 Task: Find connections with filter location Haselbachtal with filter topic #Homeofficewith filter profile language German with filter current company Dubai Investment Fund (DIF) with filter school Karnataka University, Dharwad with filter industry Computers and Electronics Manufacturing with filter service category Corporate Events with filter keywords title Landscaping Assistant
Action: Mouse pressed left at (521, 69)
Screenshot: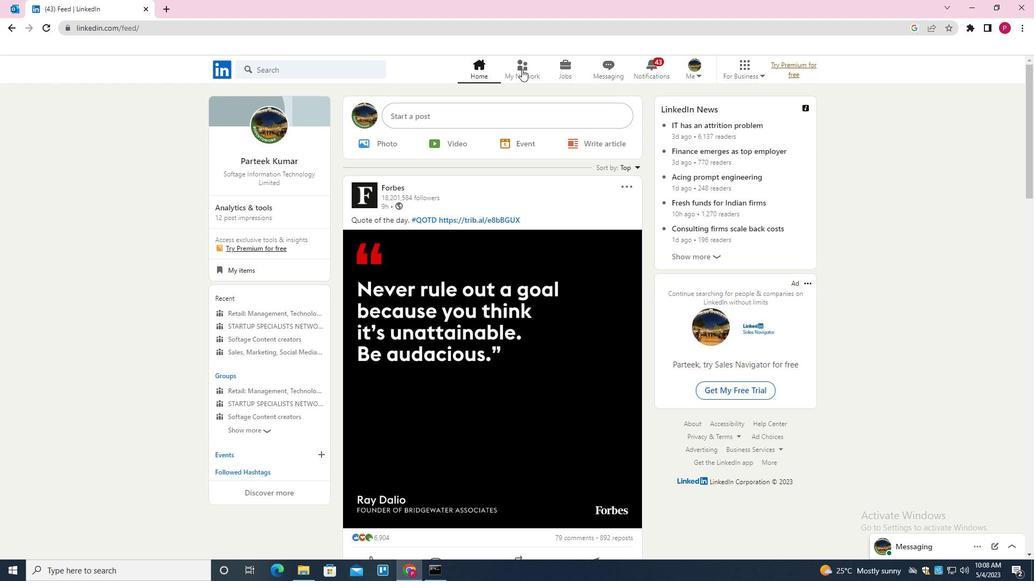 
Action: Mouse moved to (322, 134)
Screenshot: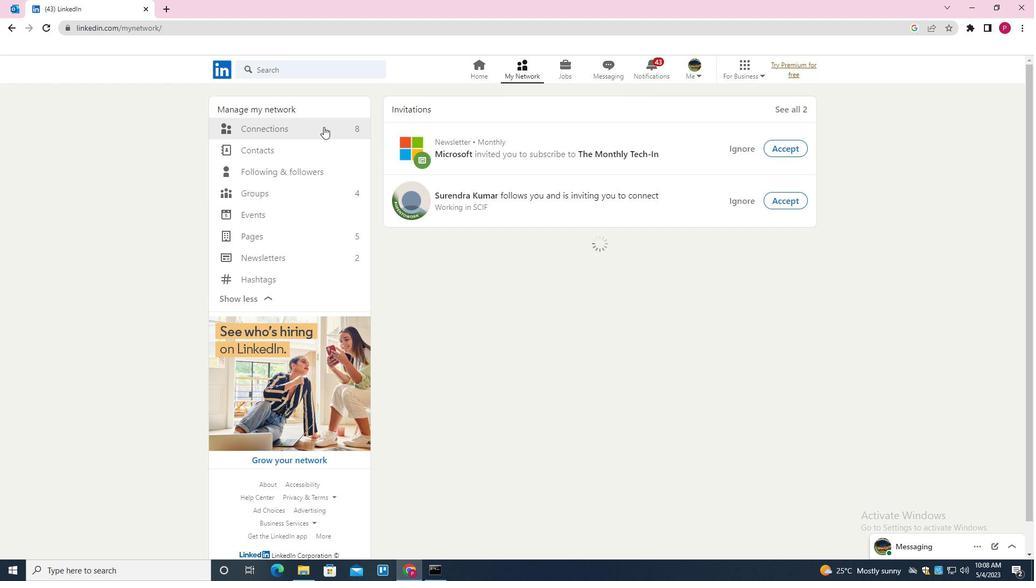 
Action: Mouse pressed left at (322, 134)
Screenshot: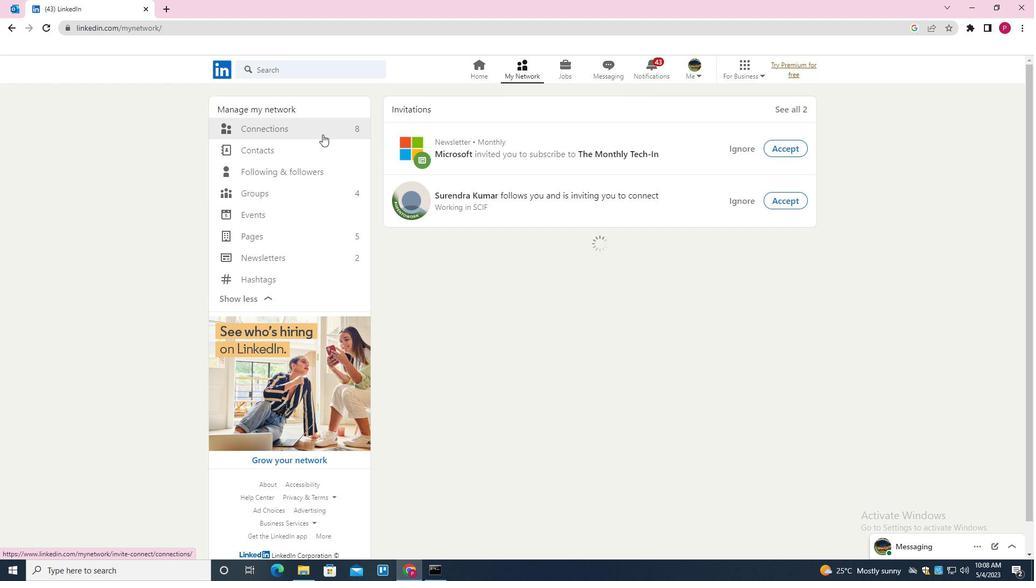 
Action: Mouse moved to (605, 129)
Screenshot: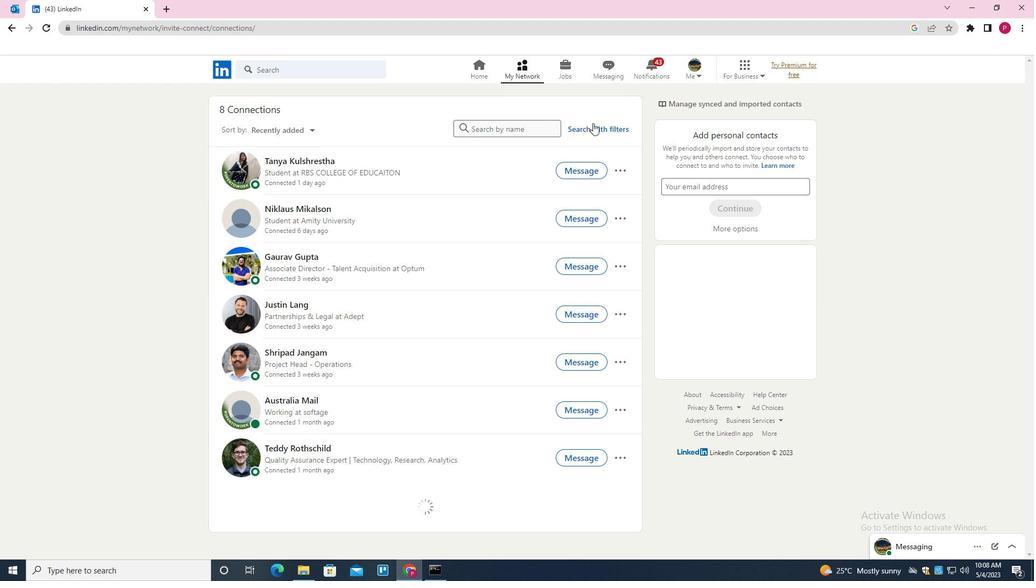 
Action: Mouse pressed left at (605, 129)
Screenshot: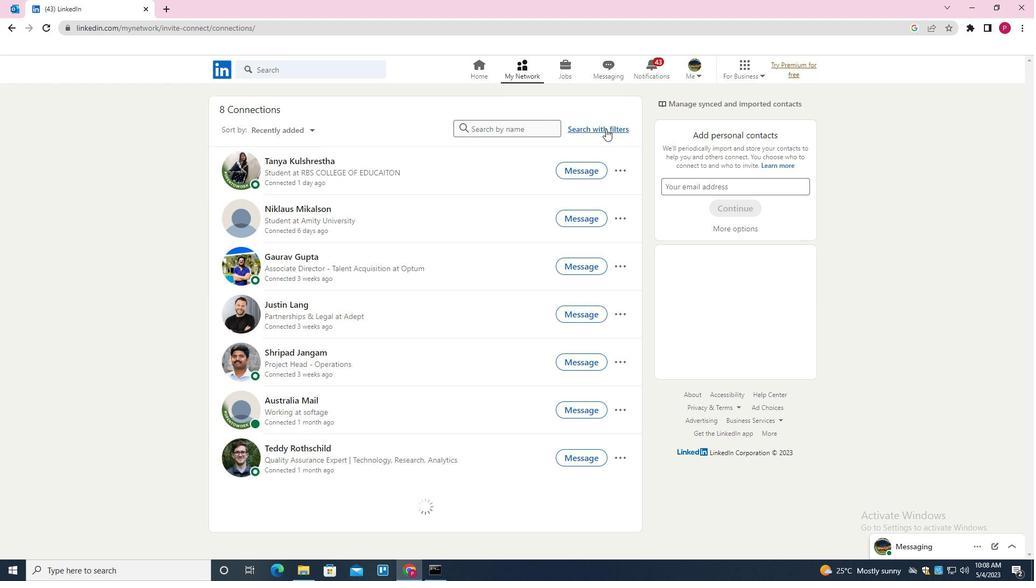 
Action: Mouse moved to (554, 100)
Screenshot: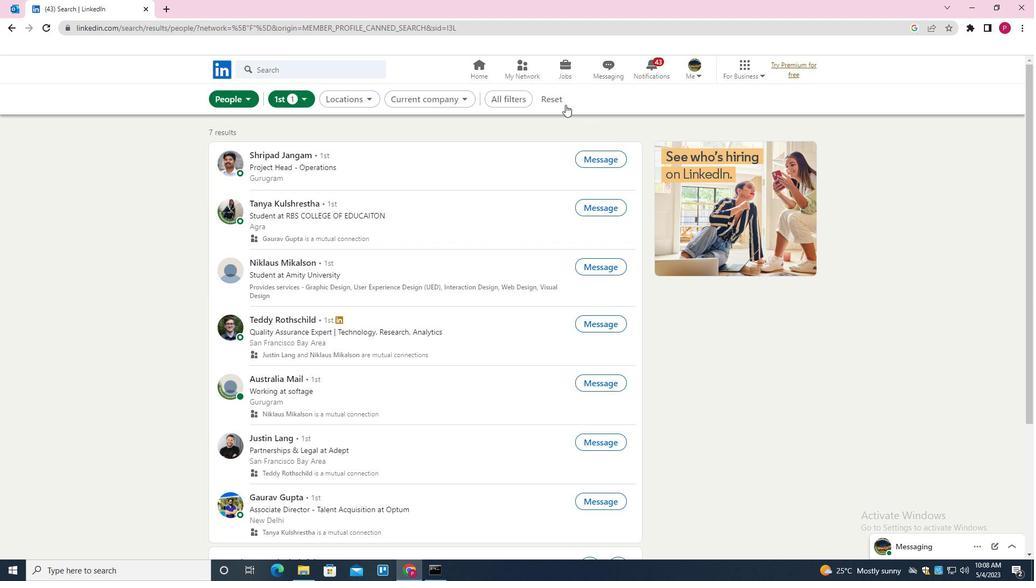 
Action: Mouse pressed left at (554, 100)
Screenshot: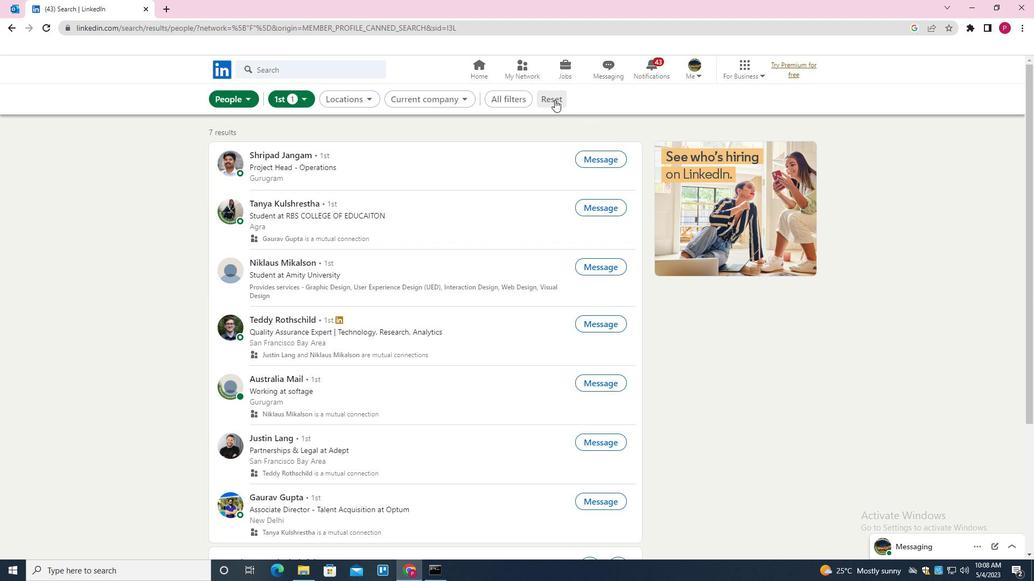 
Action: Mouse moved to (535, 95)
Screenshot: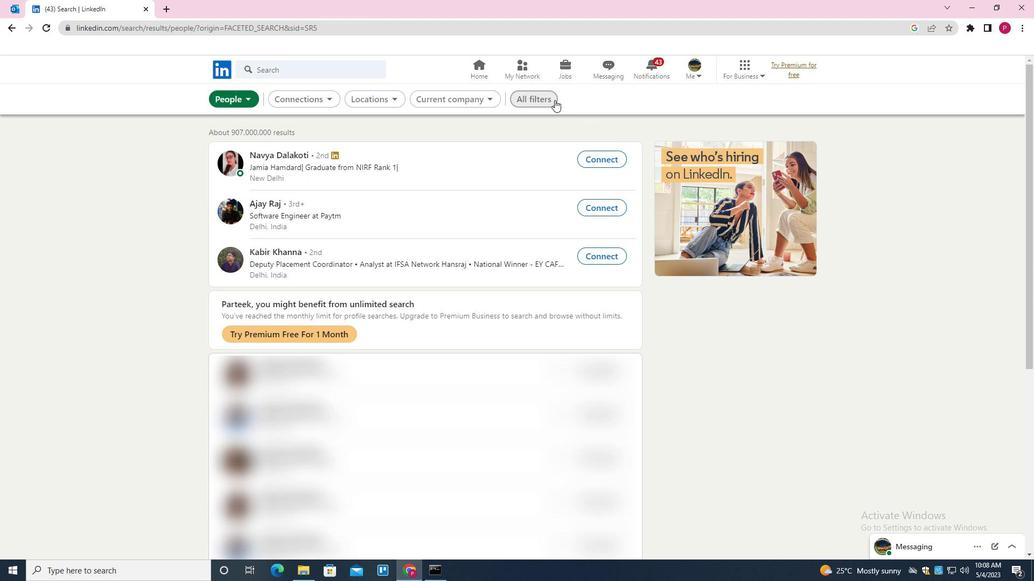 
Action: Mouse pressed left at (535, 95)
Screenshot: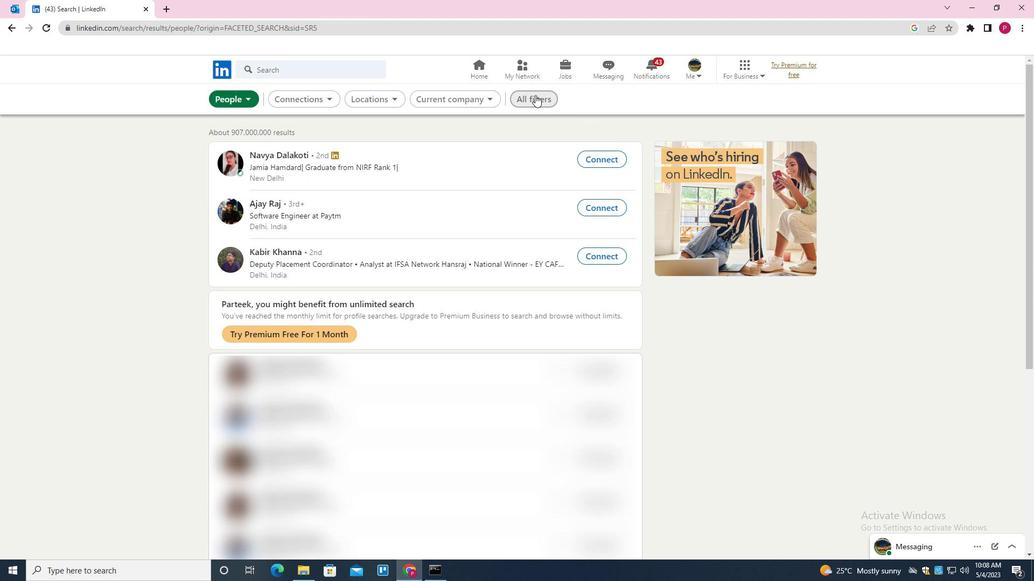 
Action: Mouse moved to (738, 201)
Screenshot: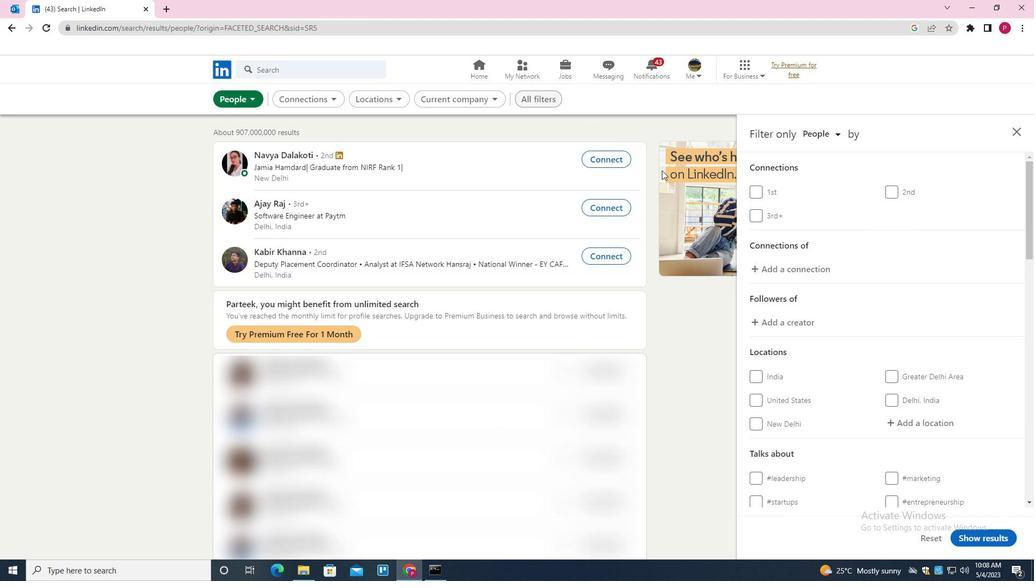 
Action: Mouse scrolled (738, 201) with delta (0, 0)
Screenshot: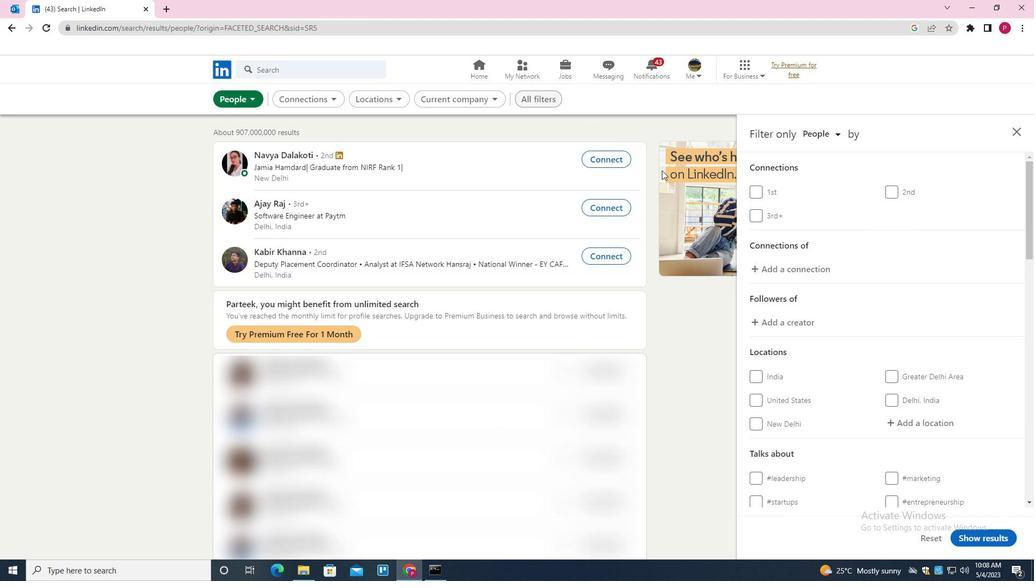 
Action: Mouse moved to (765, 213)
Screenshot: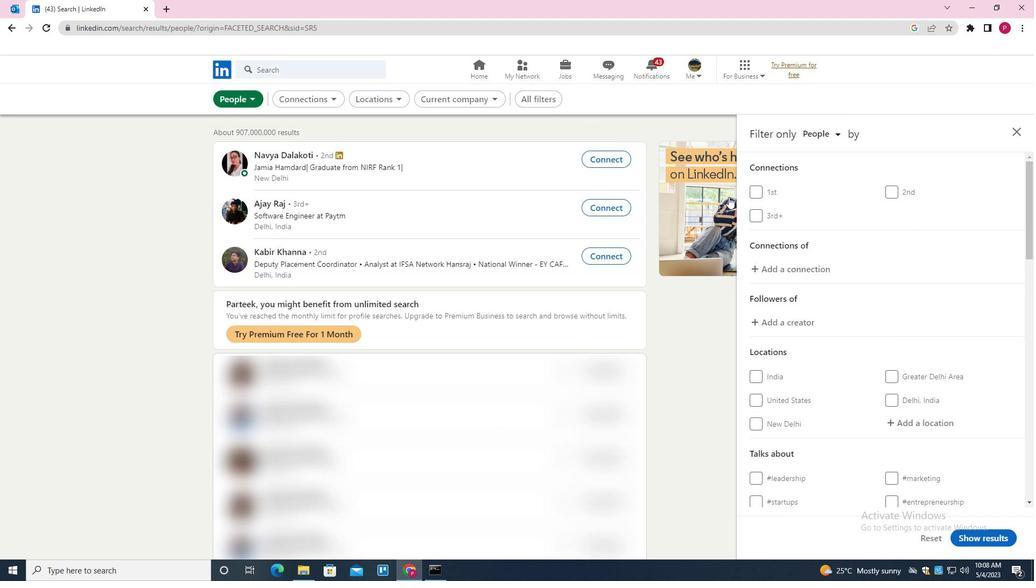 
Action: Mouse scrolled (765, 213) with delta (0, 0)
Screenshot: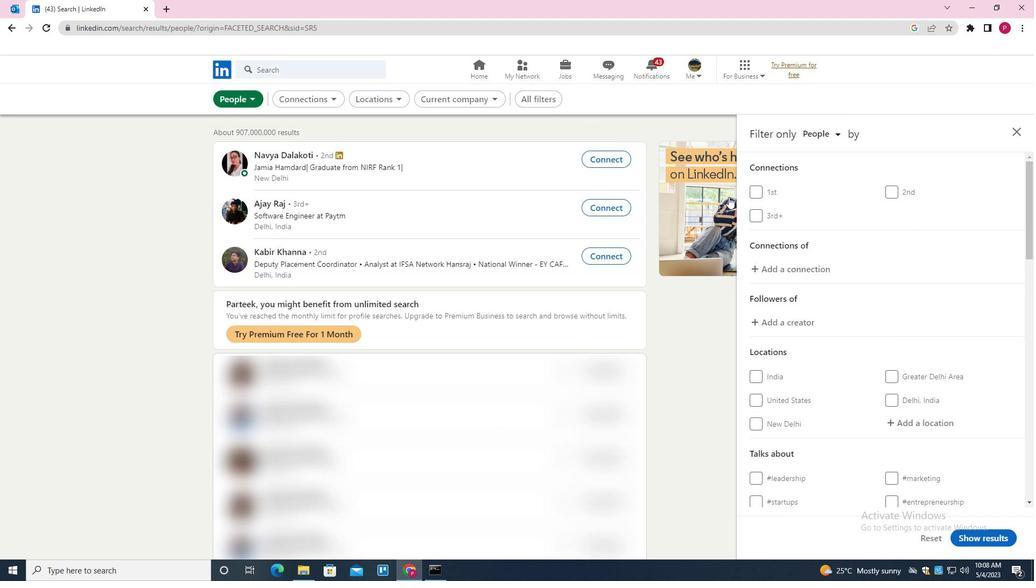 
Action: Mouse moved to (947, 313)
Screenshot: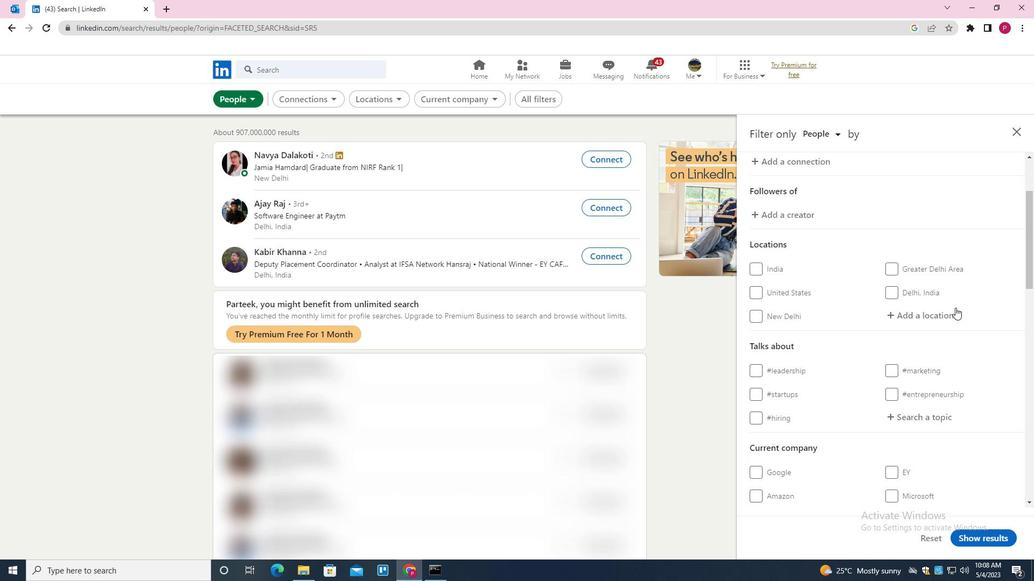 
Action: Mouse pressed left at (947, 313)
Screenshot: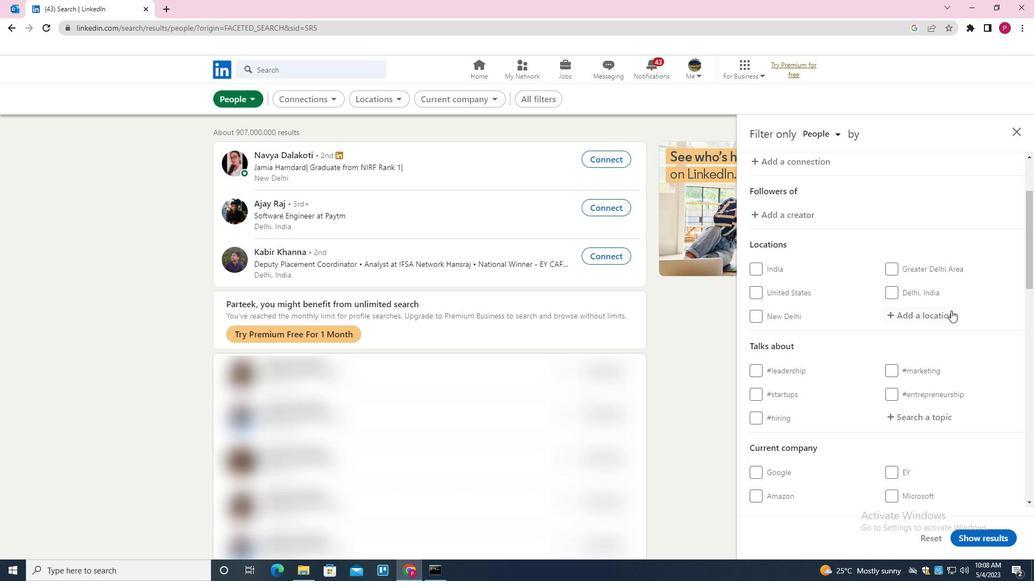 
Action: Mouse moved to (941, 299)
Screenshot: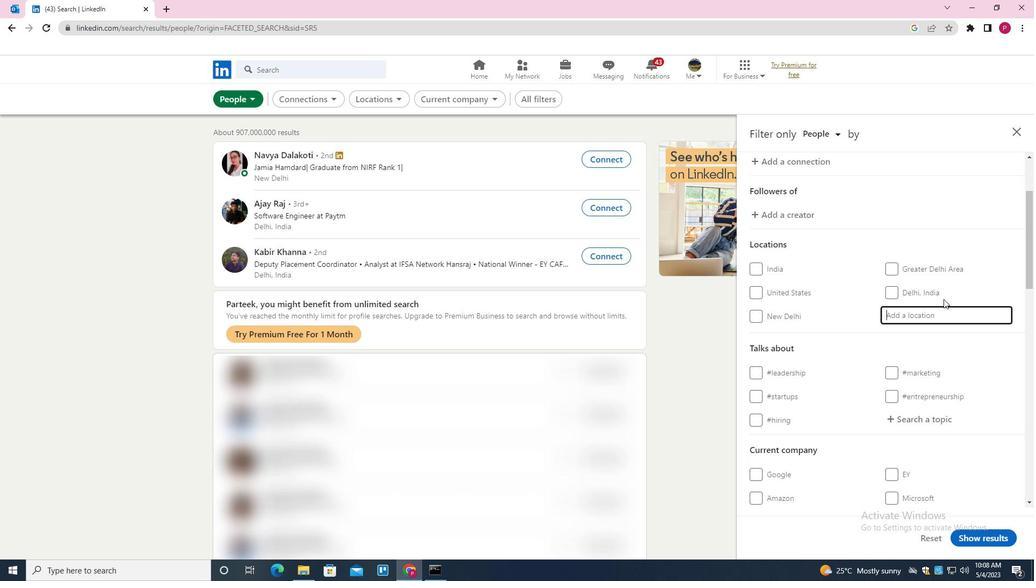 
Action: Key pressed <Key.shift><Key.shift>HASELBAC<Key.down><Key.down><Key.enter>
Screenshot: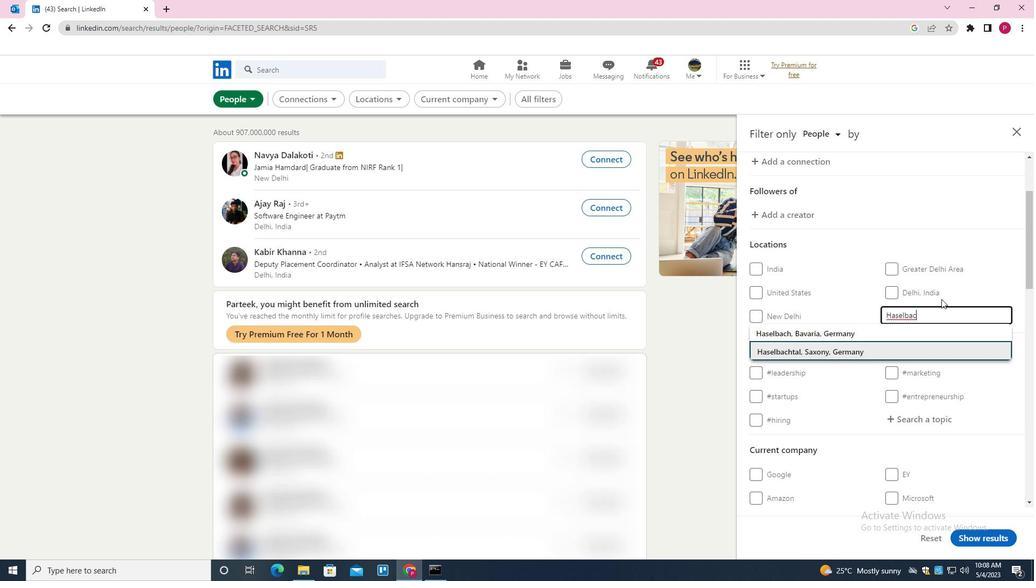 
Action: Mouse moved to (914, 329)
Screenshot: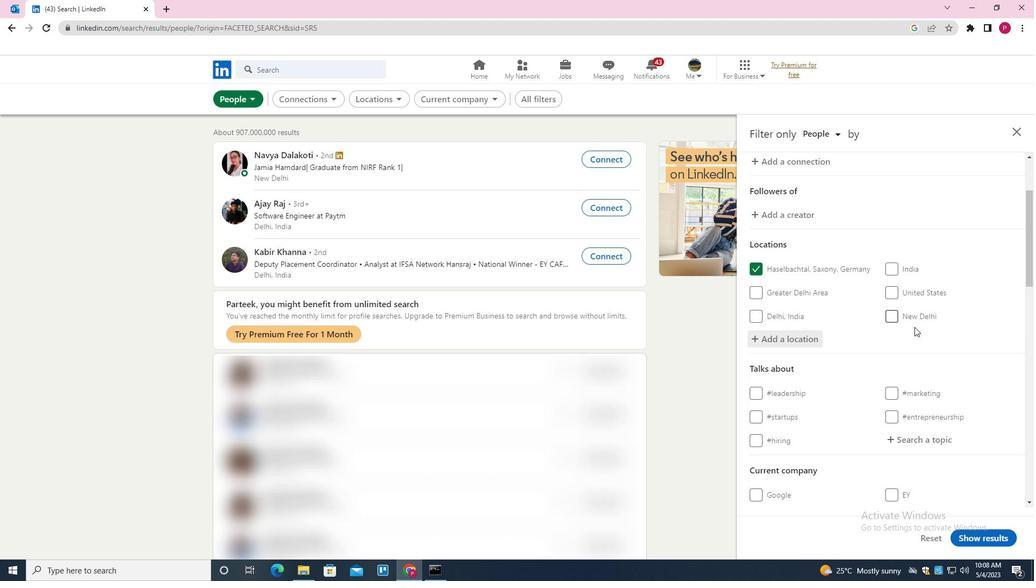 
Action: Mouse scrolled (914, 328) with delta (0, 0)
Screenshot: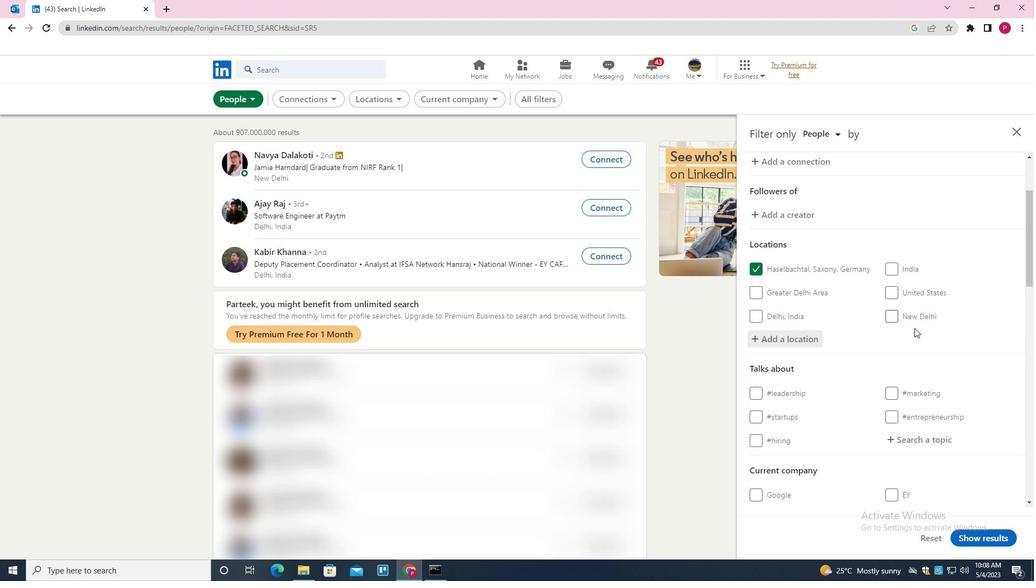 
Action: Mouse scrolled (914, 328) with delta (0, 0)
Screenshot: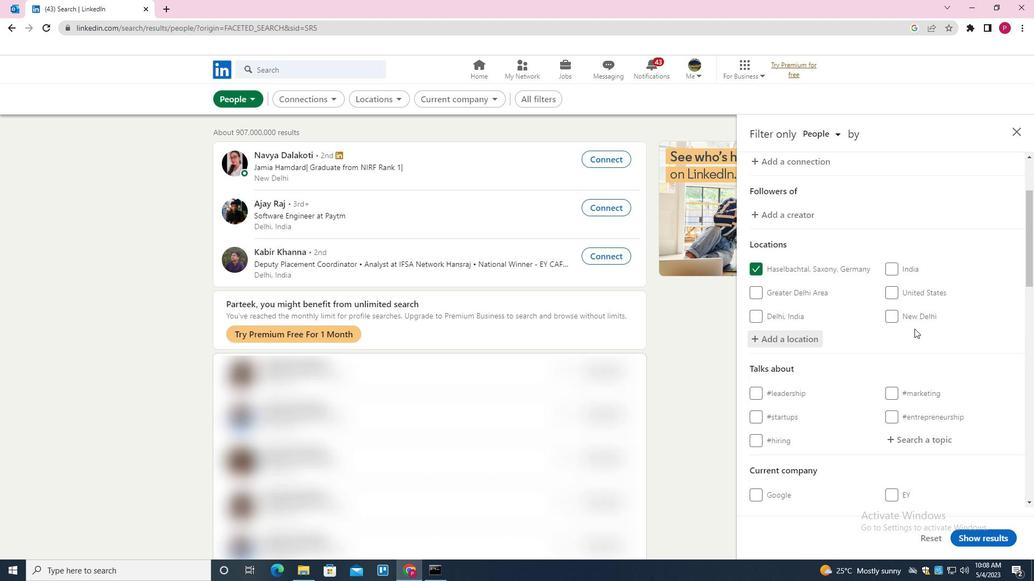 
Action: Mouse scrolled (914, 328) with delta (0, 0)
Screenshot: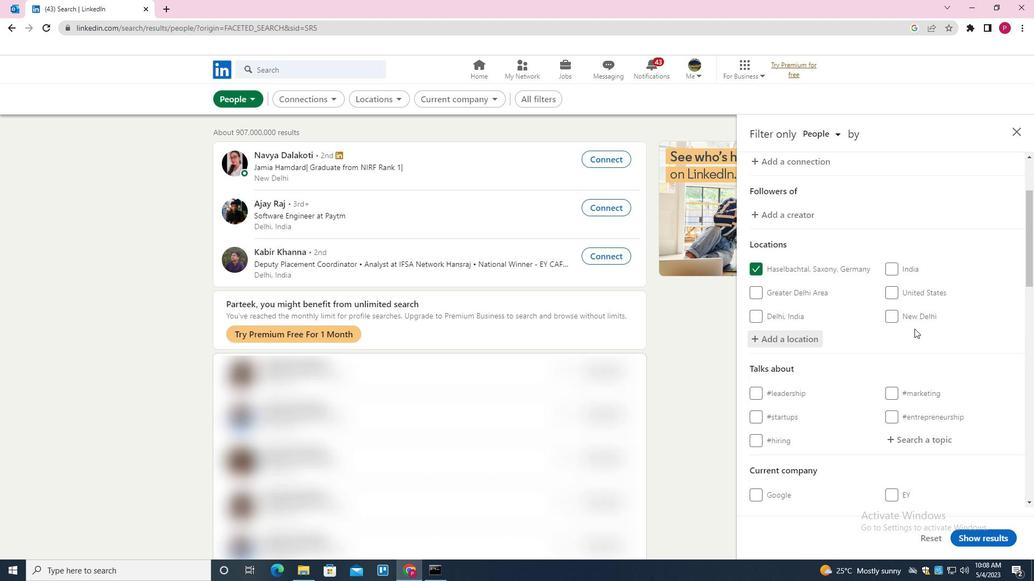 
Action: Mouse scrolled (914, 328) with delta (0, 0)
Screenshot: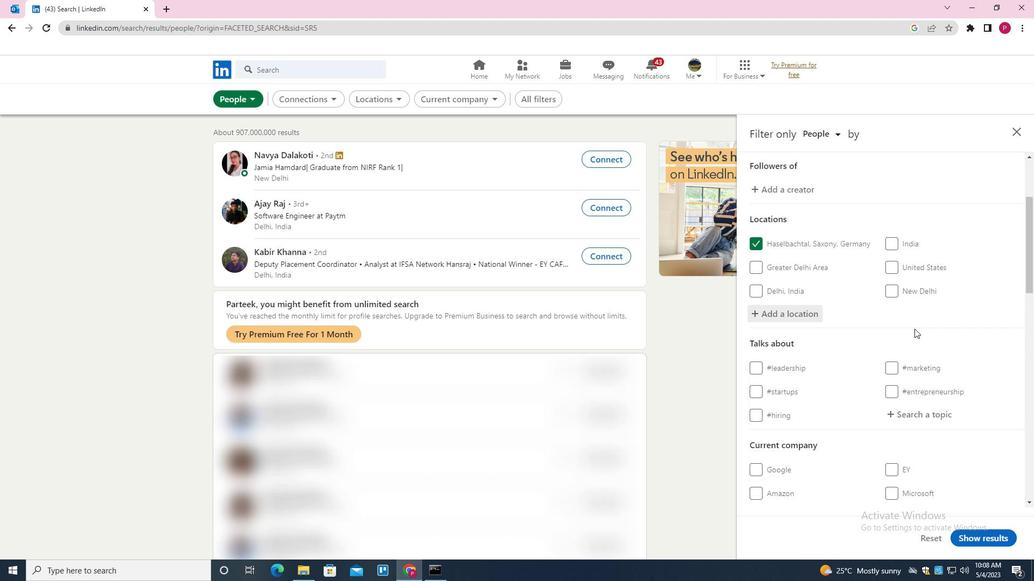 
Action: Mouse moved to (928, 225)
Screenshot: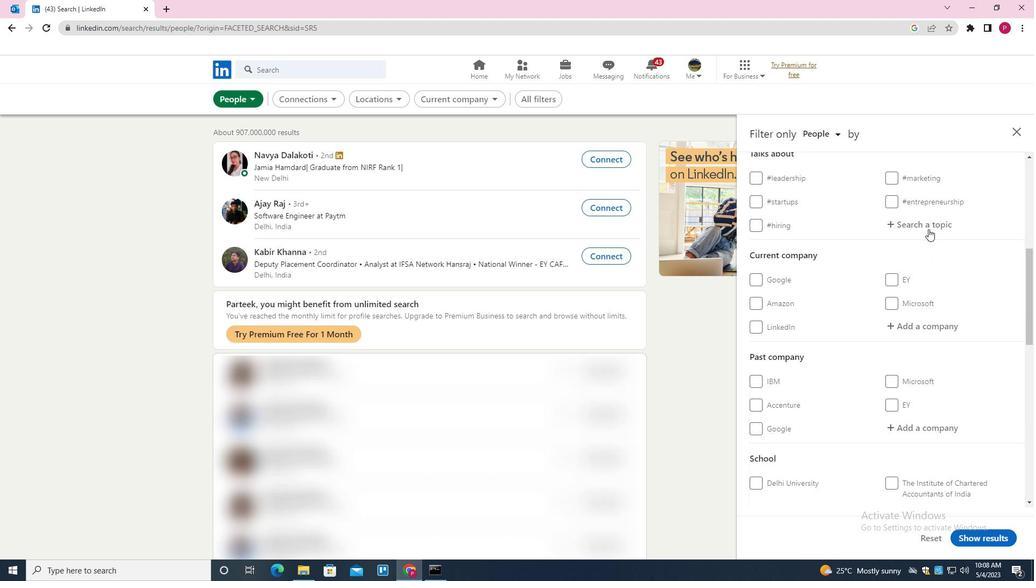 
Action: Mouse pressed left at (928, 225)
Screenshot: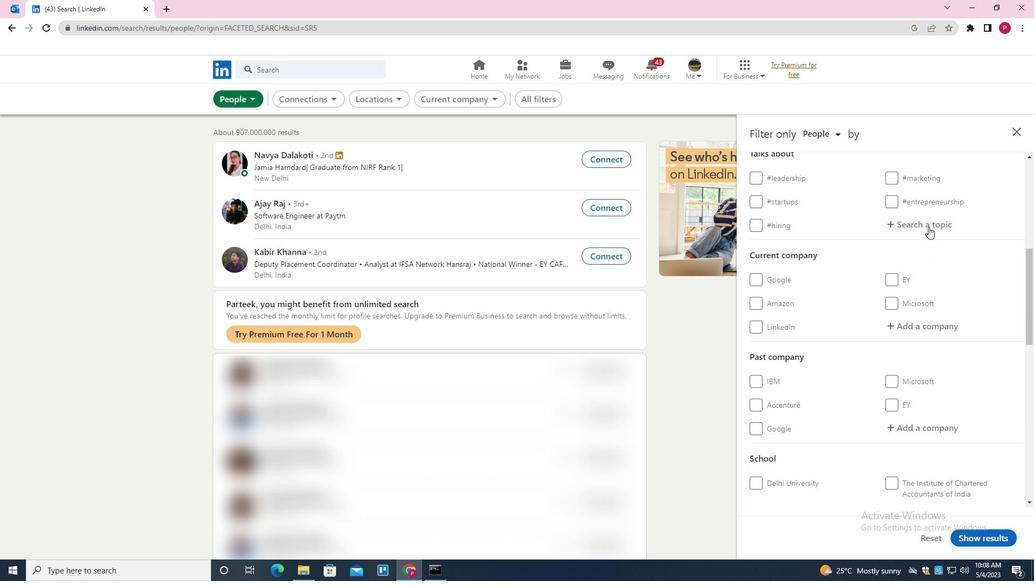 
Action: Key pressed HOMEOFFICE<Key.down><Key.enter>
Screenshot: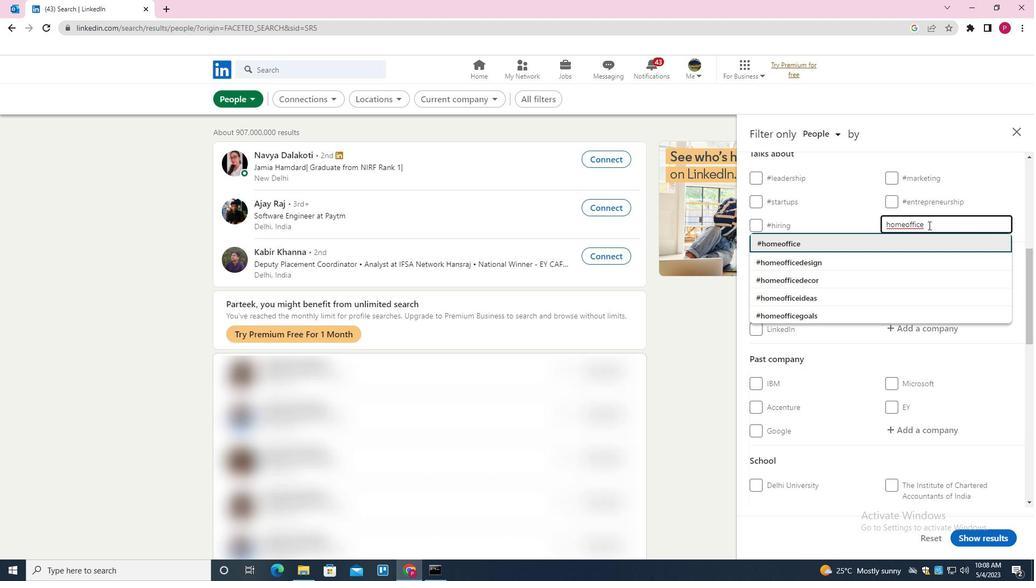 
Action: Mouse moved to (870, 262)
Screenshot: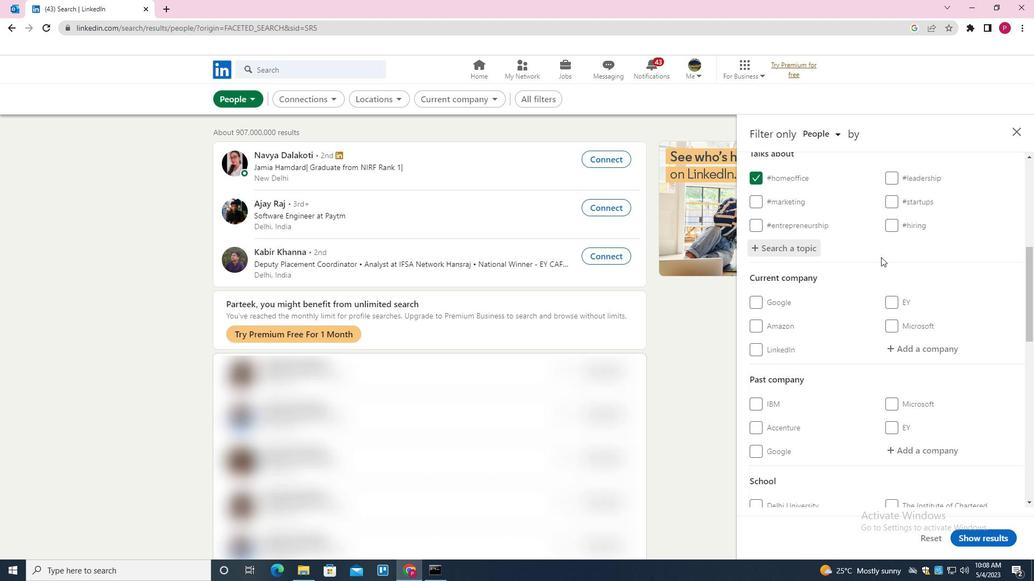 
Action: Mouse scrolled (870, 261) with delta (0, 0)
Screenshot: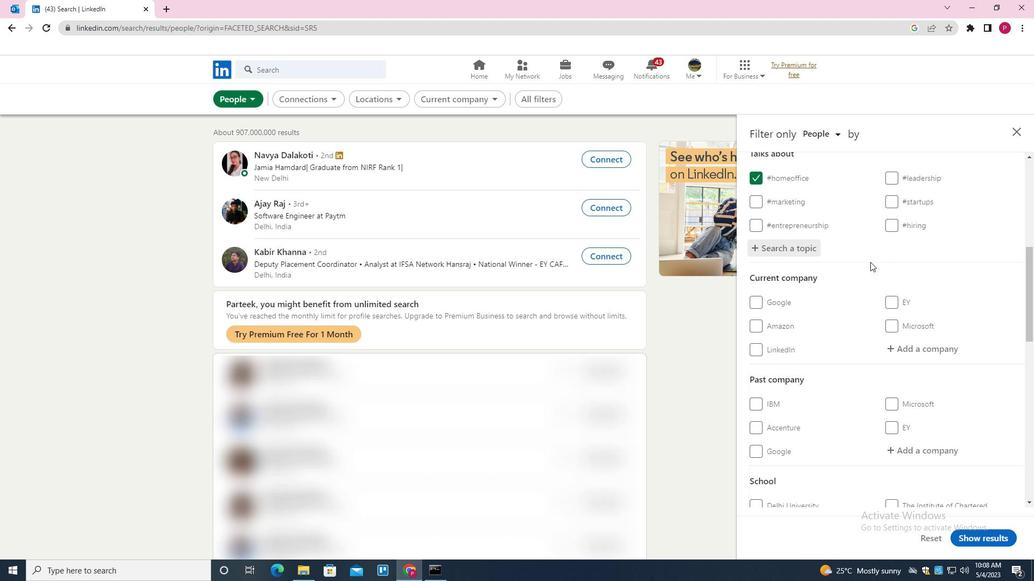 
Action: Mouse scrolled (870, 261) with delta (0, 0)
Screenshot: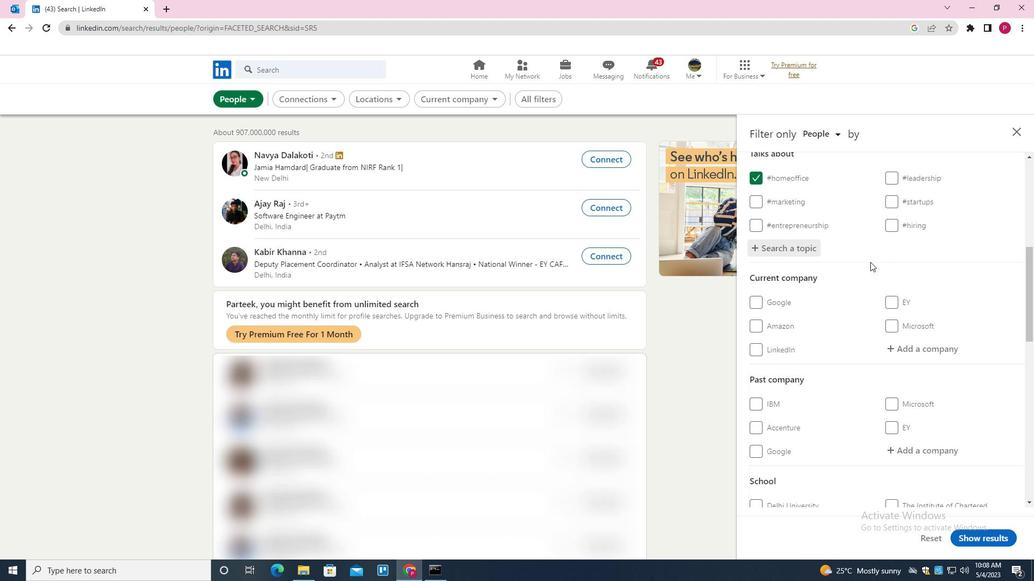 
Action: Mouse scrolled (870, 261) with delta (0, 0)
Screenshot: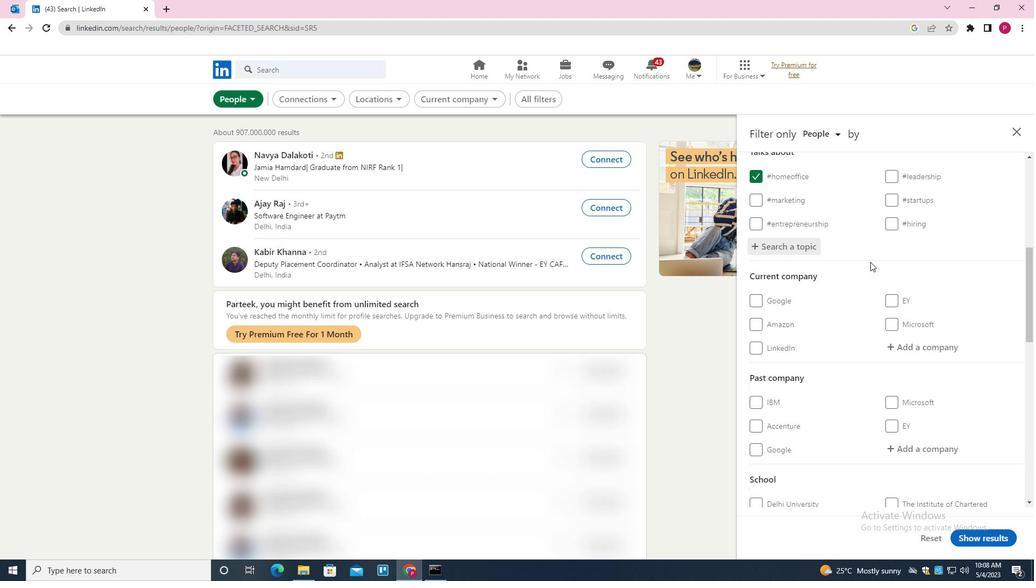 
Action: Mouse scrolled (870, 261) with delta (0, 0)
Screenshot: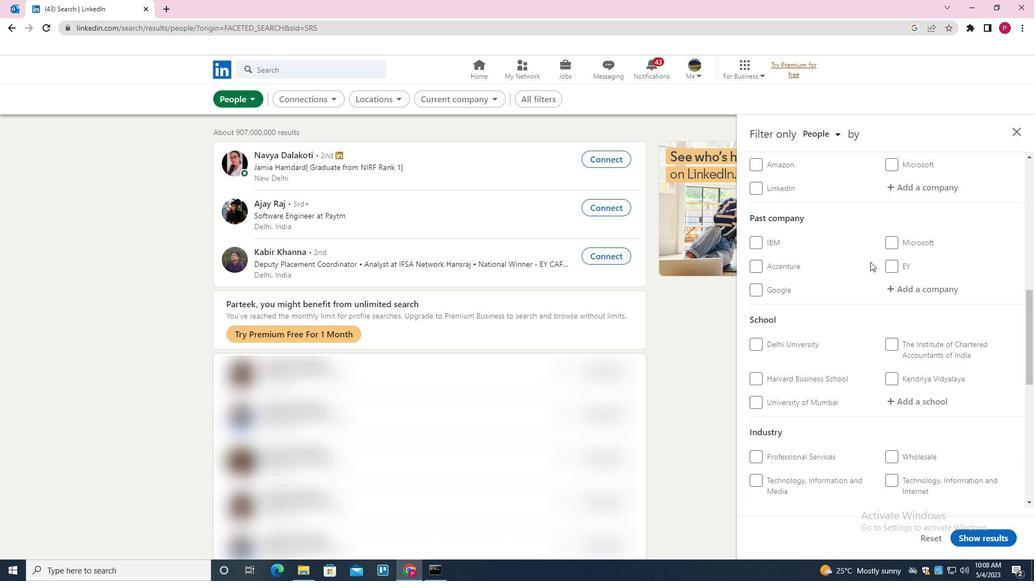 
Action: Mouse scrolled (870, 261) with delta (0, 0)
Screenshot: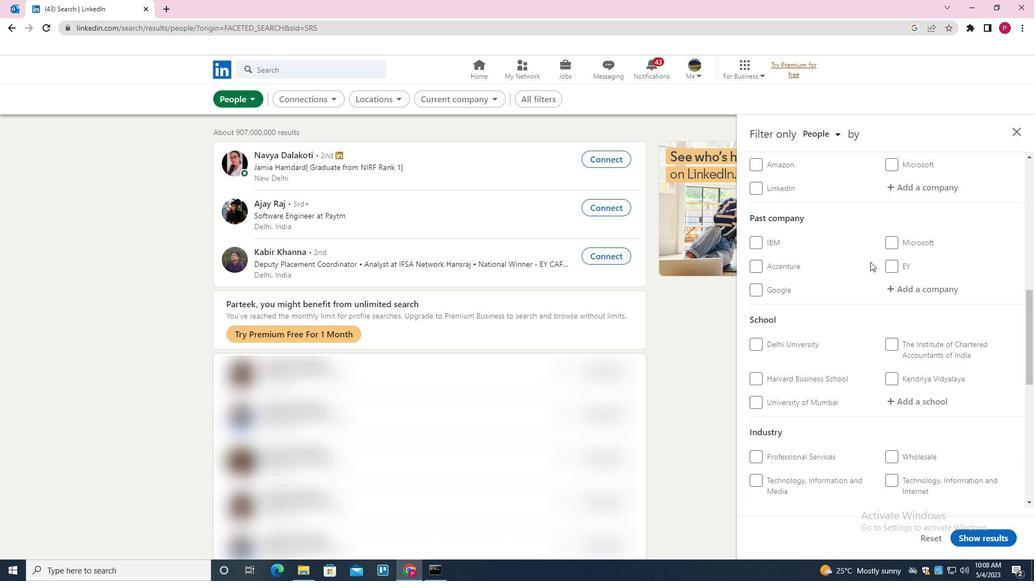 
Action: Mouse scrolled (870, 261) with delta (0, 0)
Screenshot: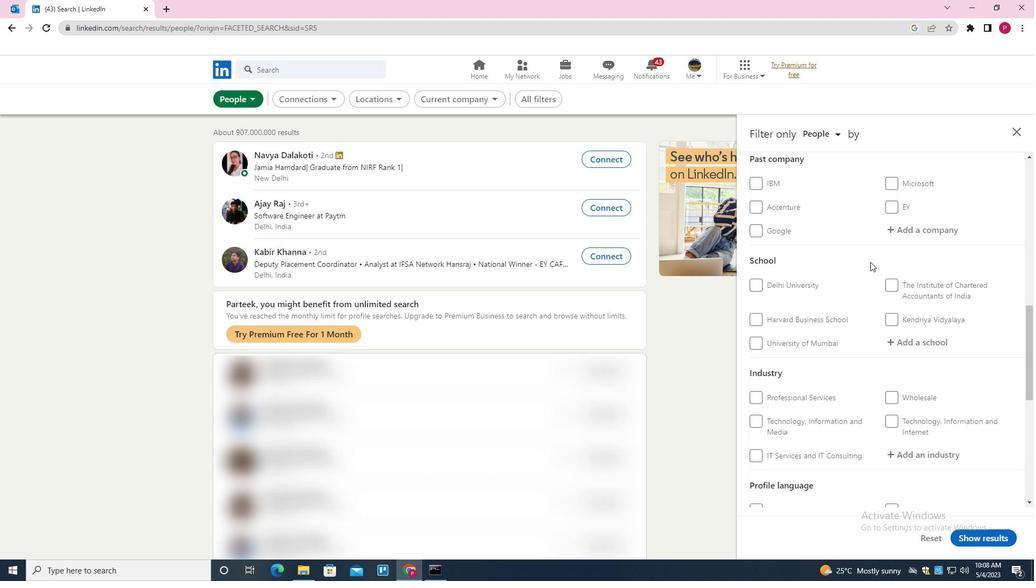 
Action: Mouse scrolled (870, 261) with delta (0, 0)
Screenshot: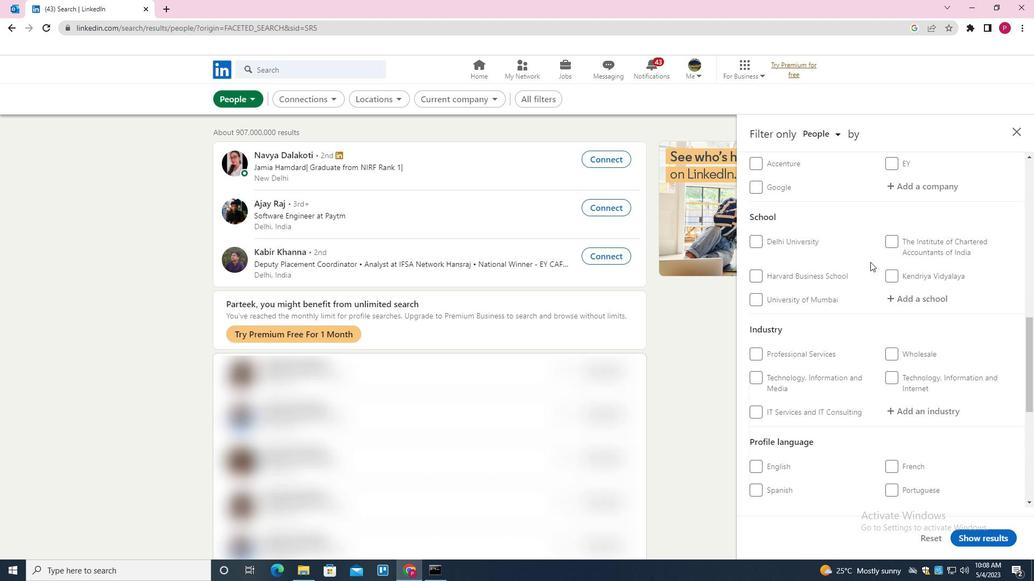 
Action: Mouse scrolled (870, 261) with delta (0, 0)
Screenshot: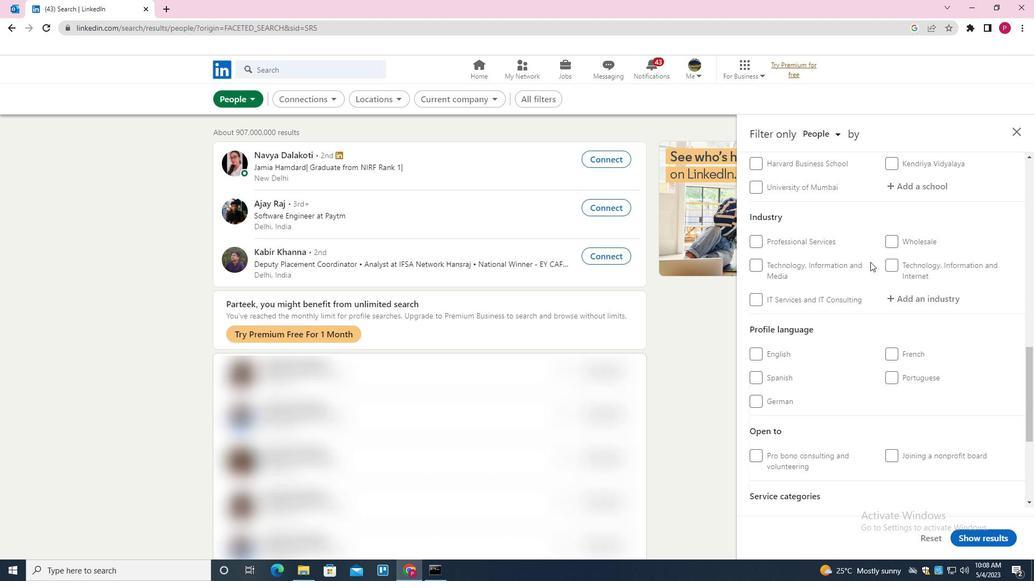 
Action: Mouse scrolled (870, 261) with delta (0, 0)
Screenshot: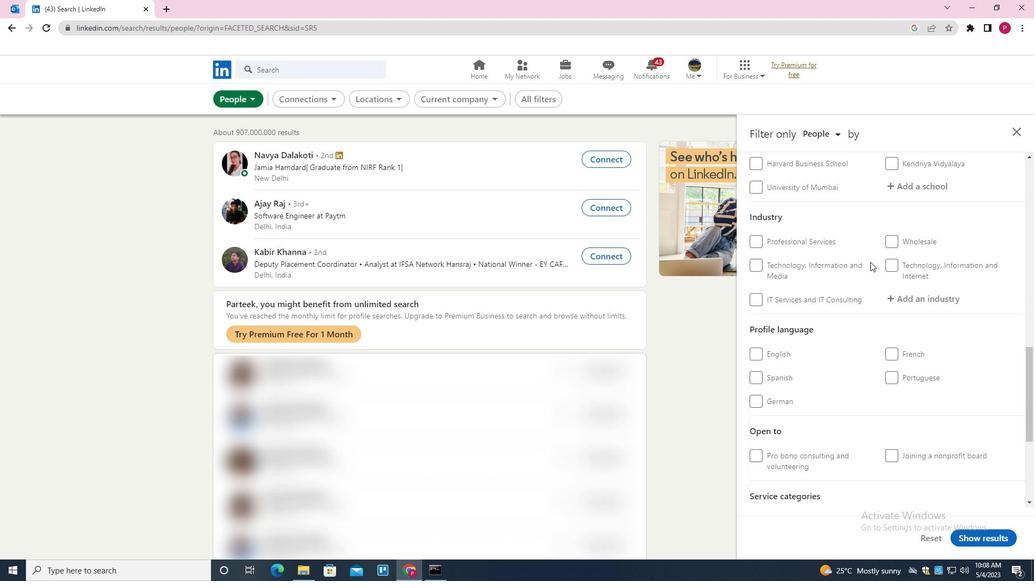 
Action: Mouse moved to (779, 290)
Screenshot: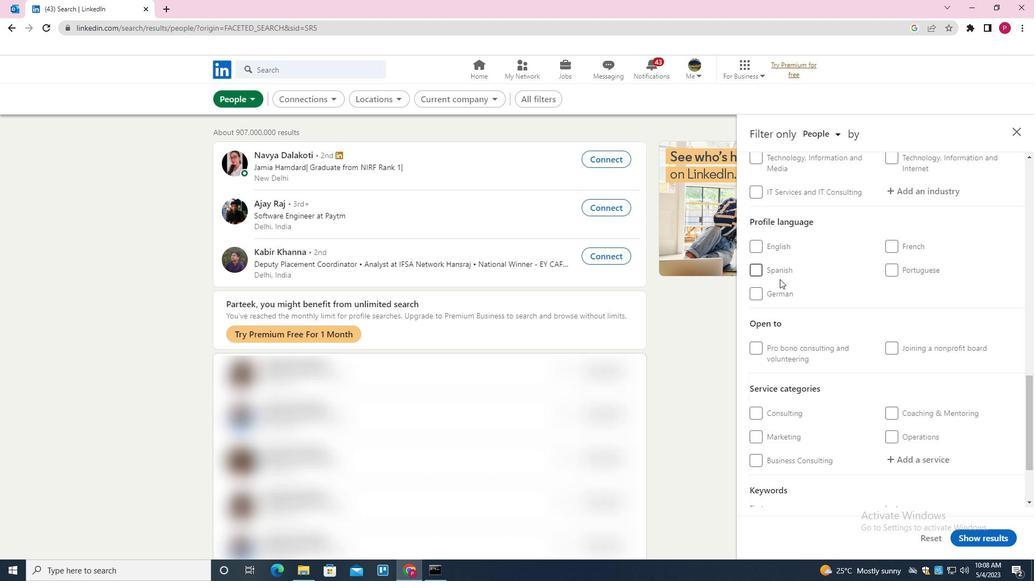 
Action: Mouse pressed left at (779, 290)
Screenshot: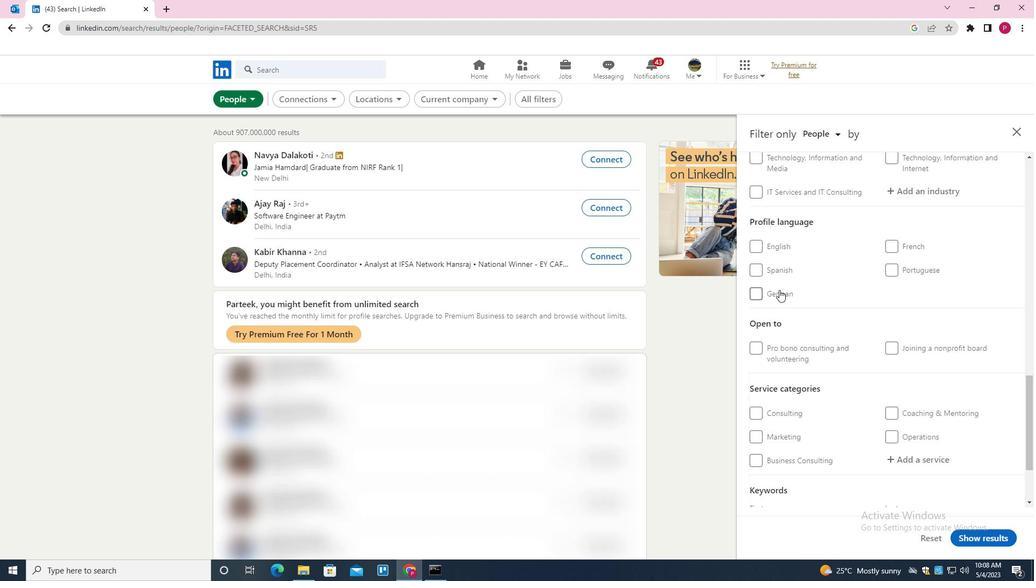 
Action: Mouse moved to (817, 290)
Screenshot: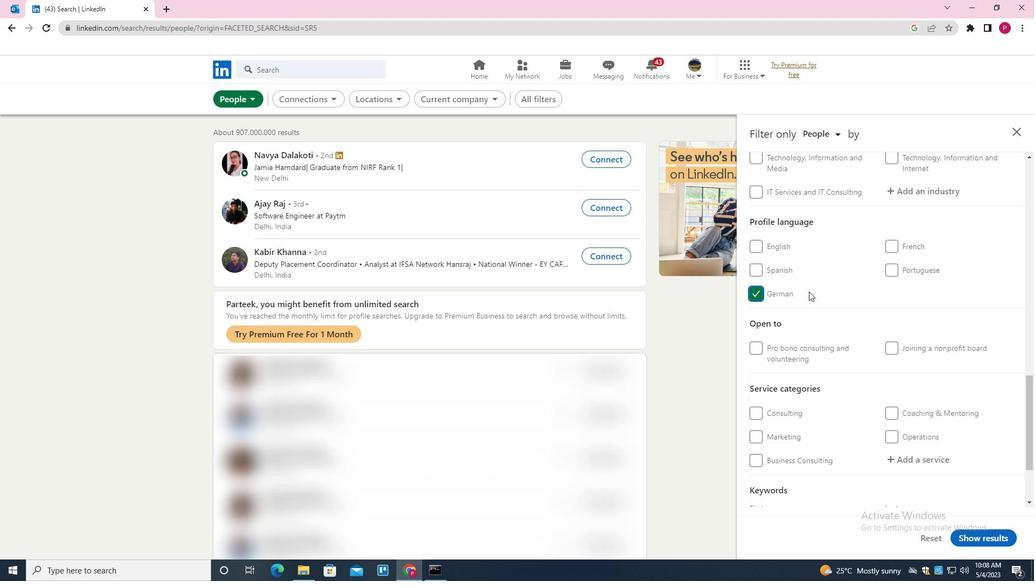 
Action: Mouse scrolled (817, 290) with delta (0, 0)
Screenshot: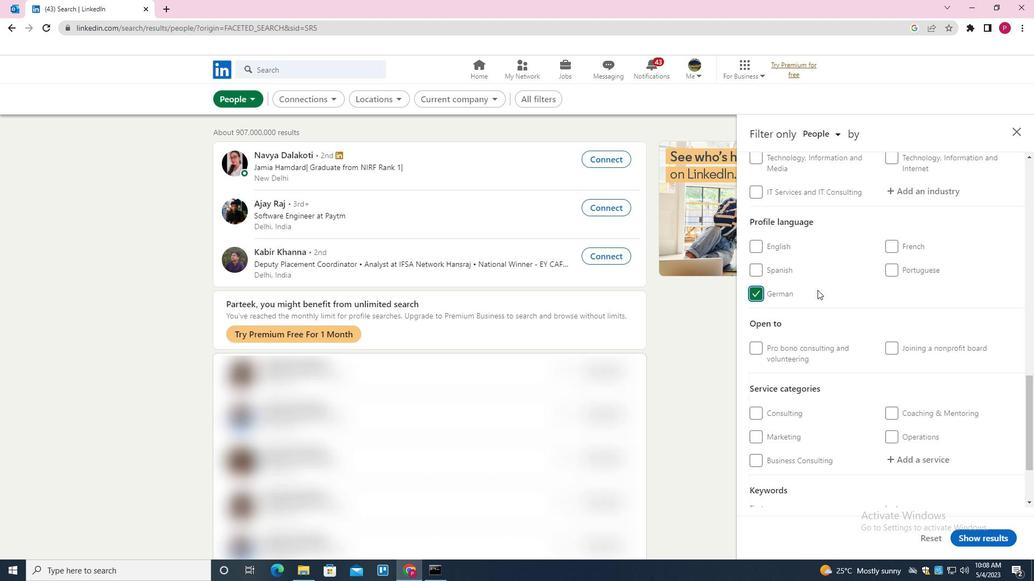 
Action: Mouse scrolled (817, 290) with delta (0, 0)
Screenshot: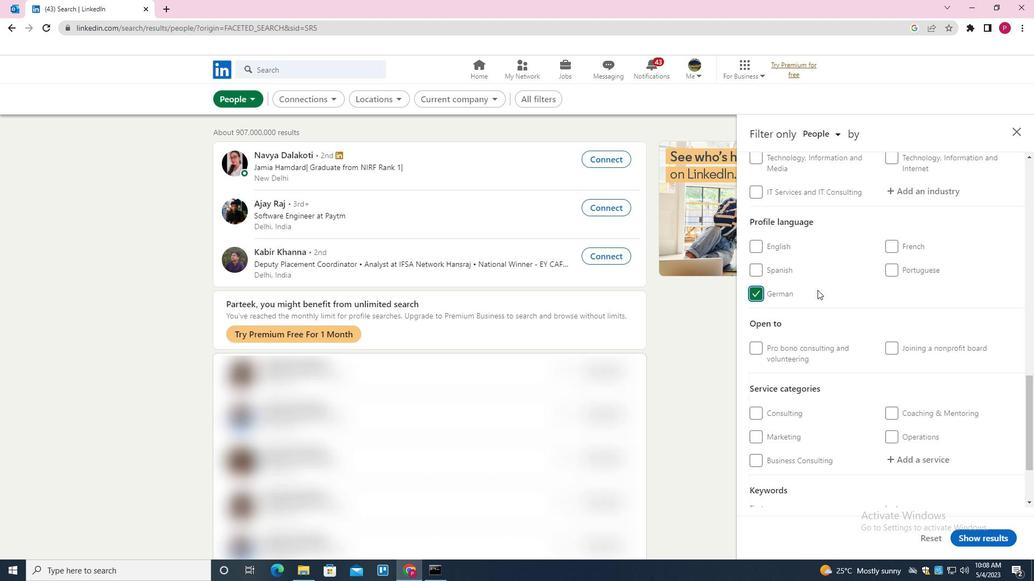 
Action: Mouse scrolled (817, 290) with delta (0, 0)
Screenshot: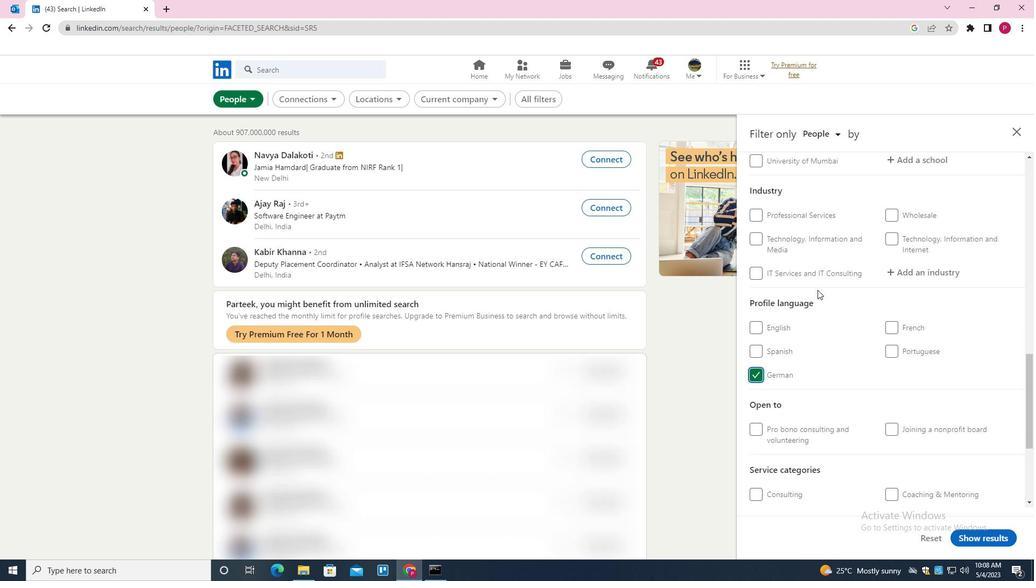 
Action: Mouse scrolled (817, 290) with delta (0, 0)
Screenshot: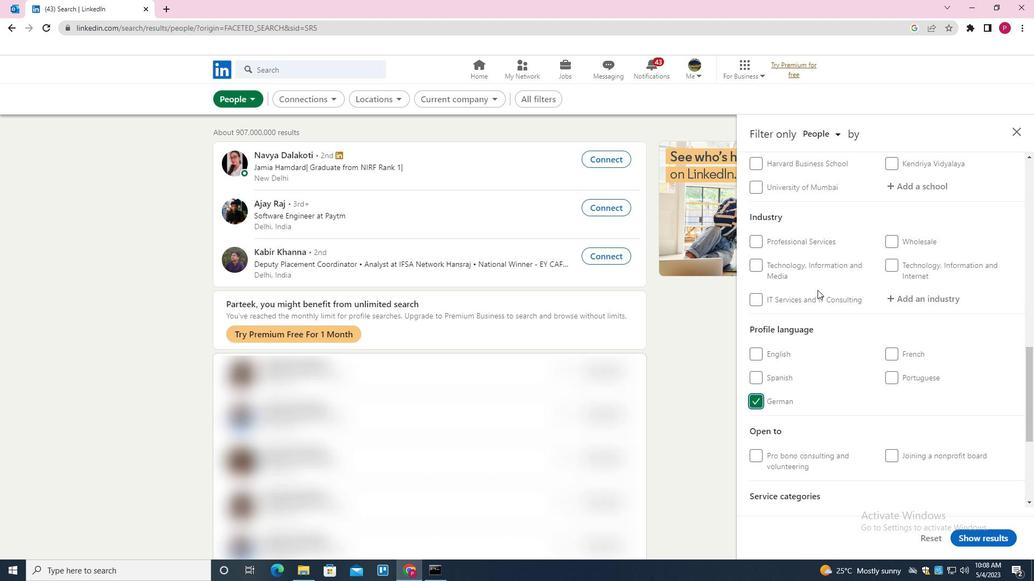 
Action: Mouse scrolled (817, 290) with delta (0, 0)
Screenshot: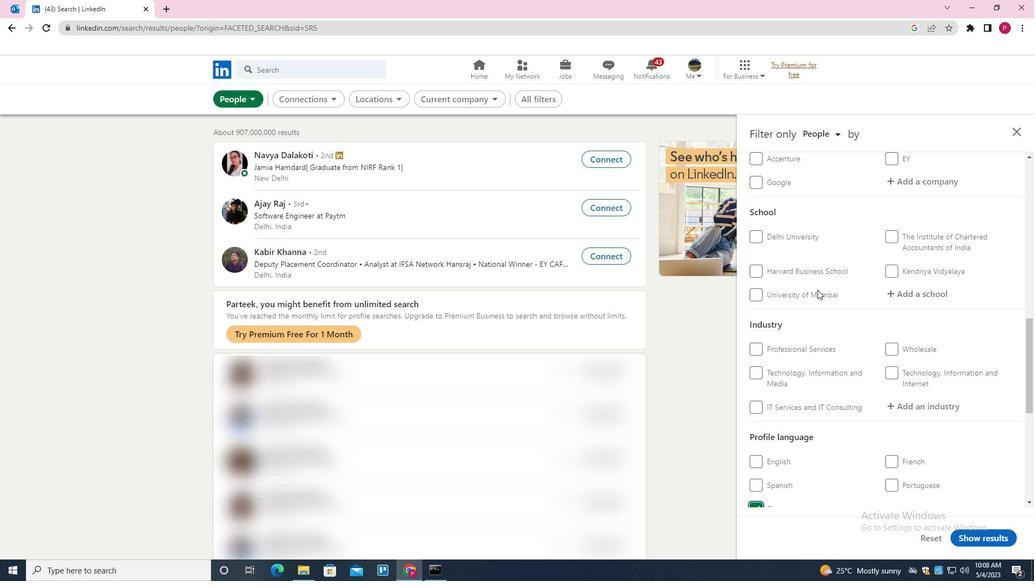 
Action: Mouse scrolled (817, 290) with delta (0, 0)
Screenshot: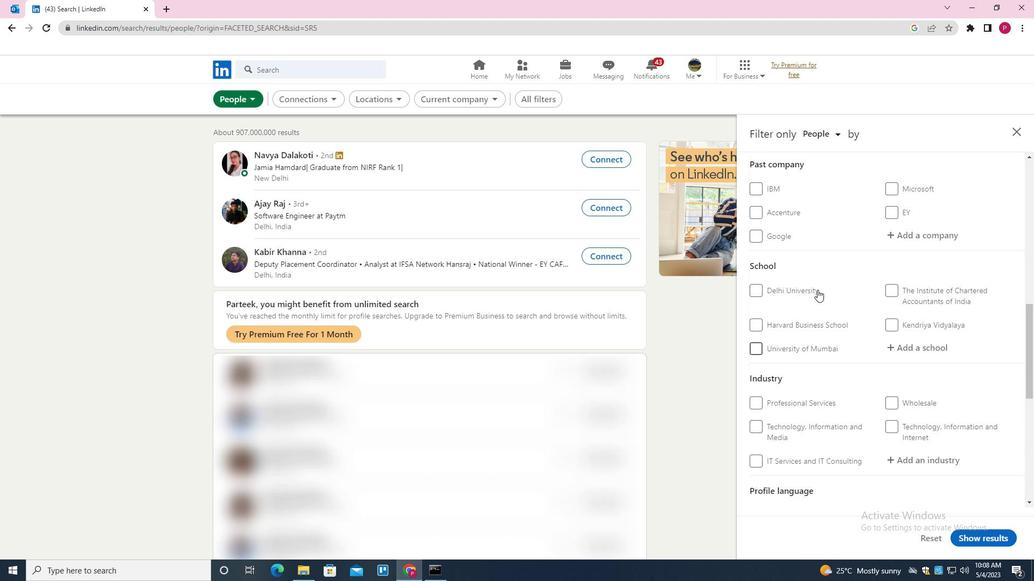 
Action: Mouse scrolled (817, 290) with delta (0, 0)
Screenshot: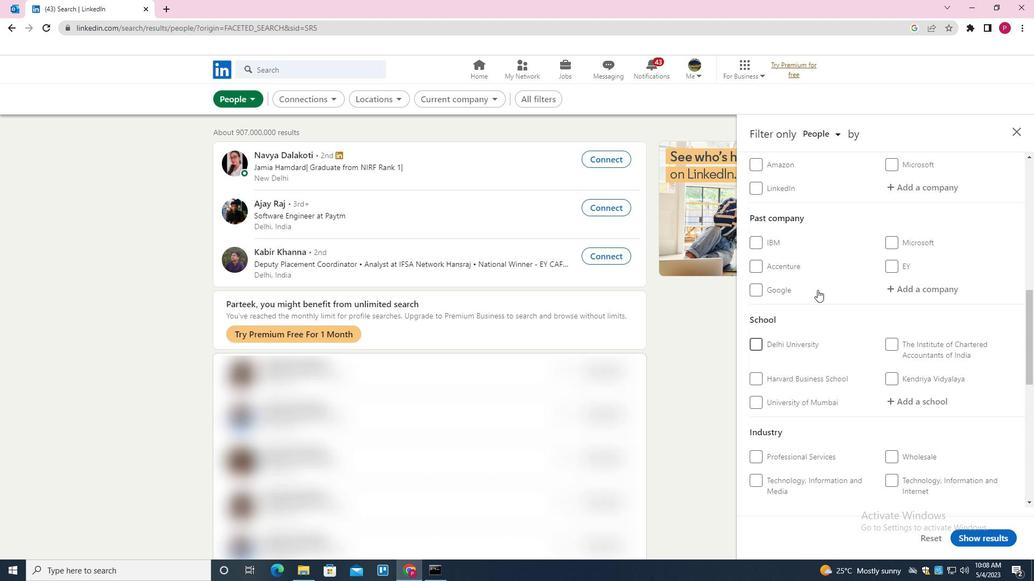 
Action: Mouse moved to (908, 237)
Screenshot: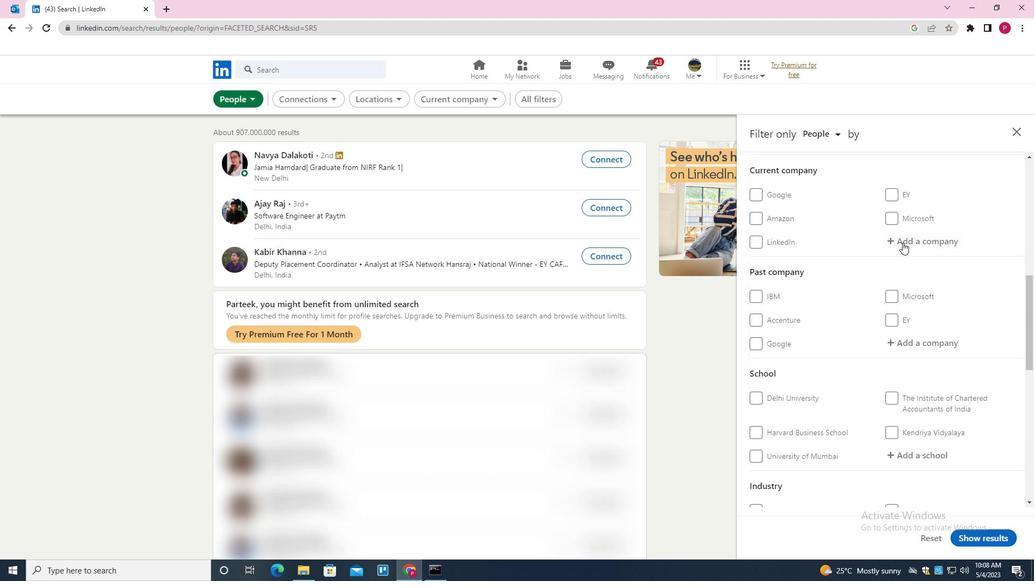 
Action: Mouse pressed left at (908, 237)
Screenshot: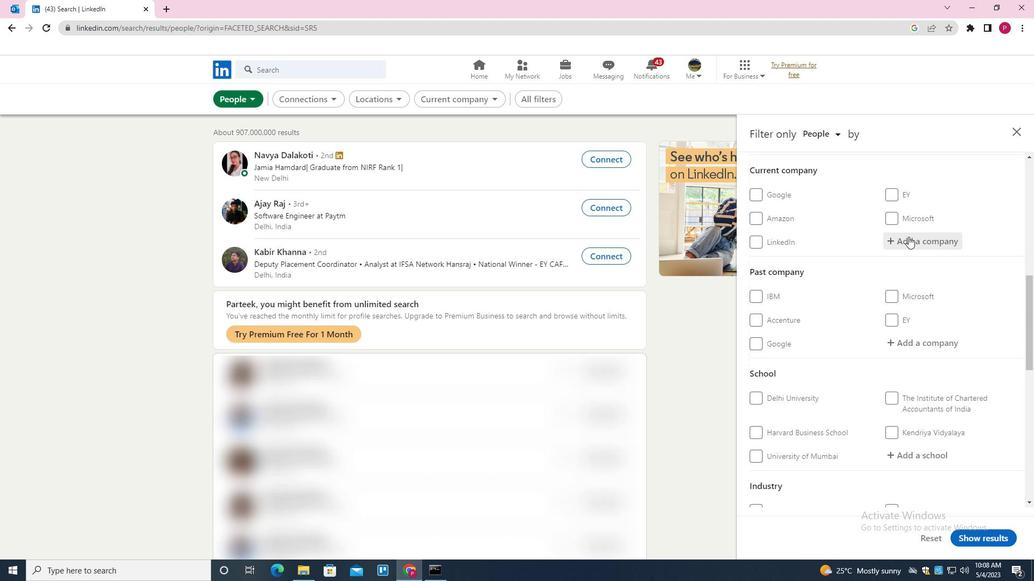 
Action: Key pressed <Key.shift><Key.shift><Key.shift><Key.shift>DUBAI<Key.space><Key.shift><Key.shift><Key.shift><Key.shift><Key.shift><Key.shift>INVESTEMENT<Key.space><Key.backspace><Key.backspace><Key.backspace><Key.backspace><Key.backspace><Key.backspace>MENT<Key.space><Key.shift><Key.shift><Key.shift><Key.shift><Key.shift><Key.shift><Key.shift><Key.shift><Key.shift><Key.shift><Key.shift><Key.shift><Key.shift><Key.shift><Key.shift><Key.shift><Key.shift><Key.shift><Key.shift><Key.shift>FUND<Key.down><Key.enter>
Screenshot: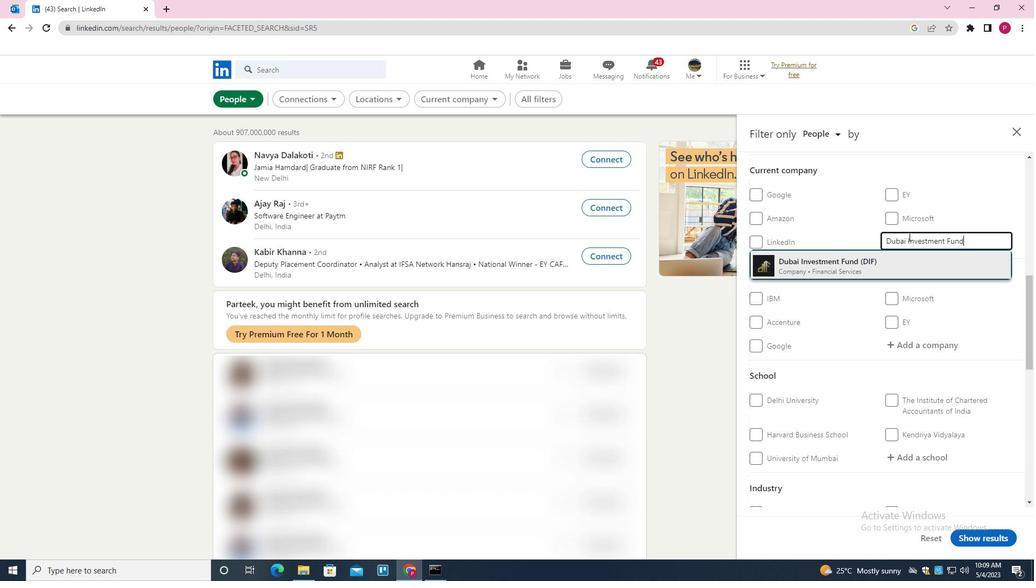 
Action: Mouse moved to (859, 252)
Screenshot: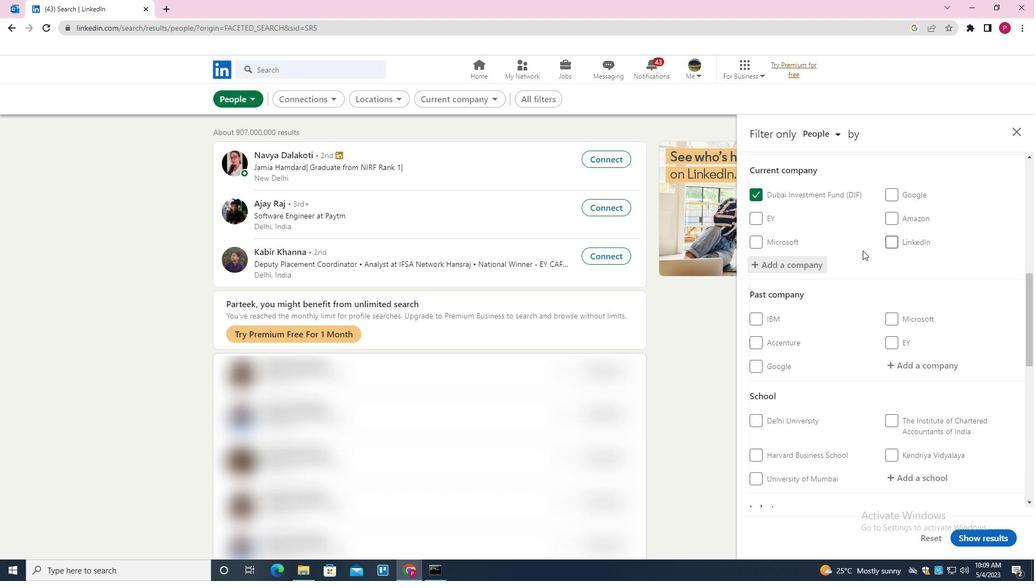 
Action: Mouse scrolled (859, 251) with delta (0, 0)
Screenshot: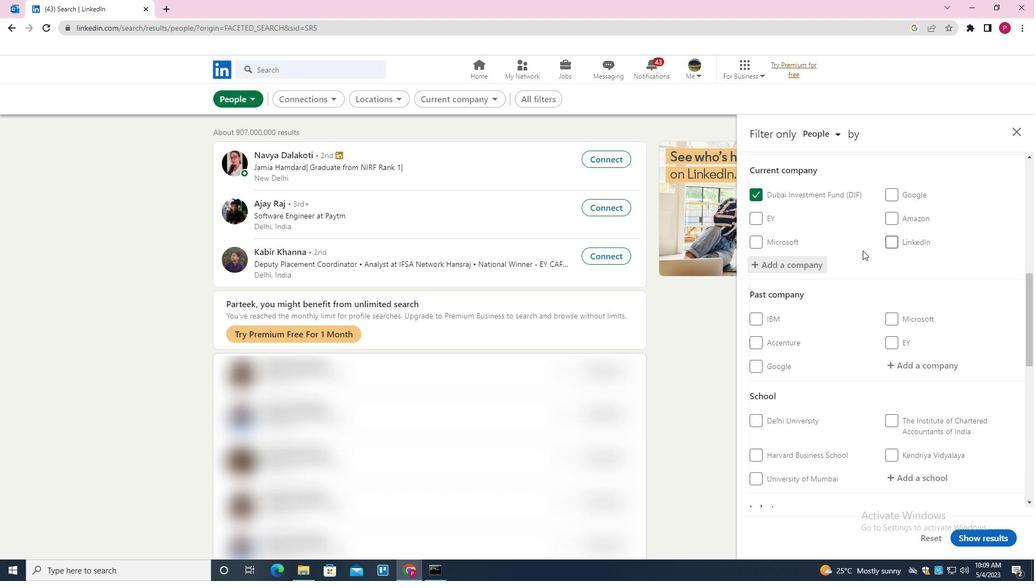 
Action: Mouse scrolled (859, 251) with delta (0, 0)
Screenshot: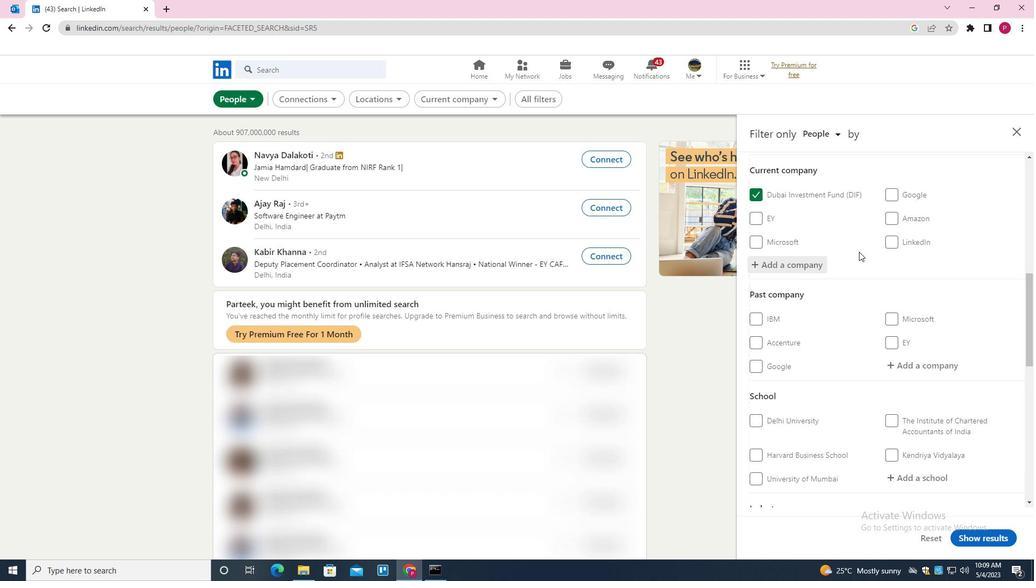 
Action: Mouse scrolled (859, 251) with delta (0, 0)
Screenshot: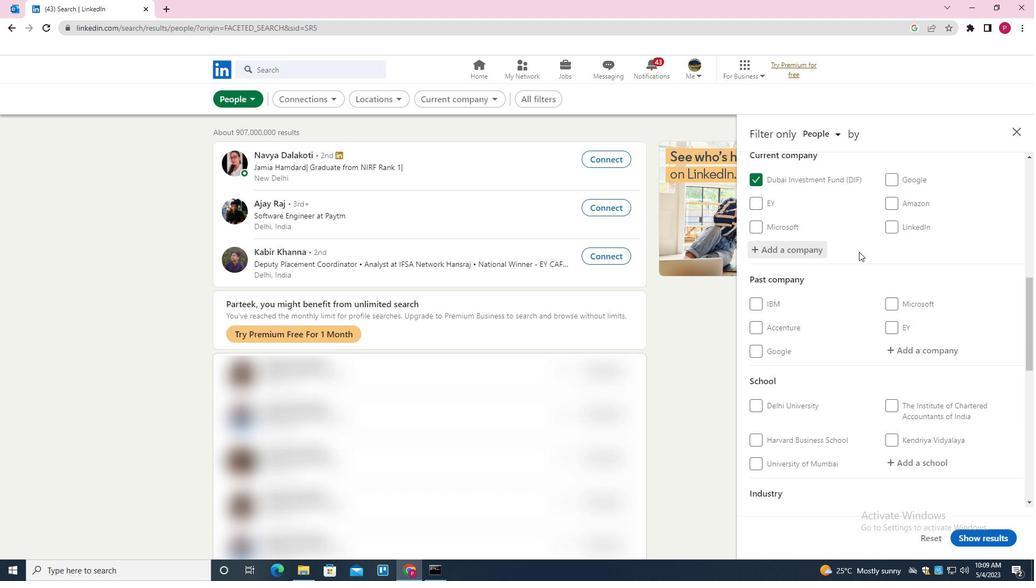 
Action: Mouse scrolled (859, 251) with delta (0, 0)
Screenshot: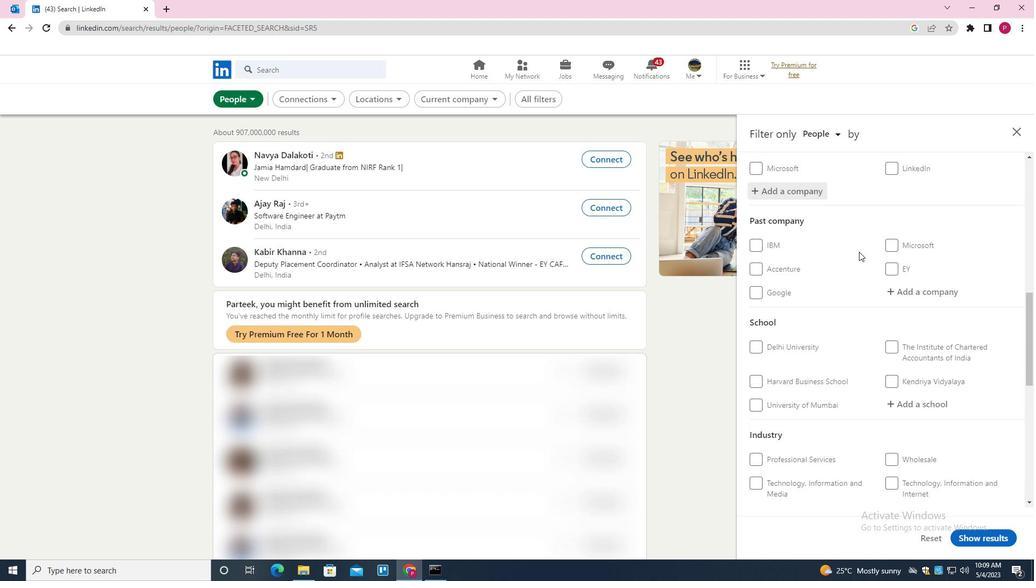 
Action: Mouse moved to (904, 262)
Screenshot: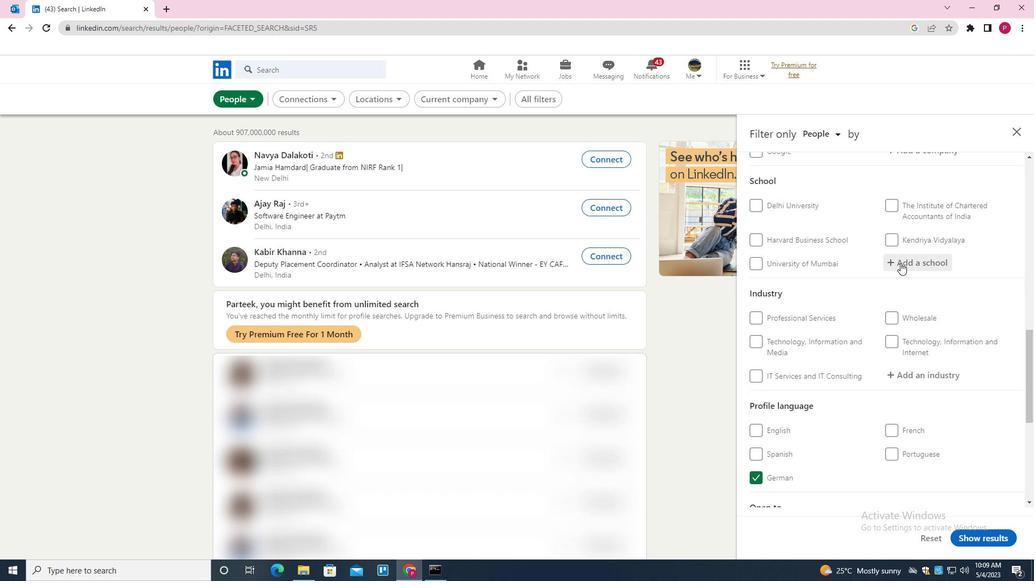 
Action: Mouse pressed left at (904, 262)
Screenshot: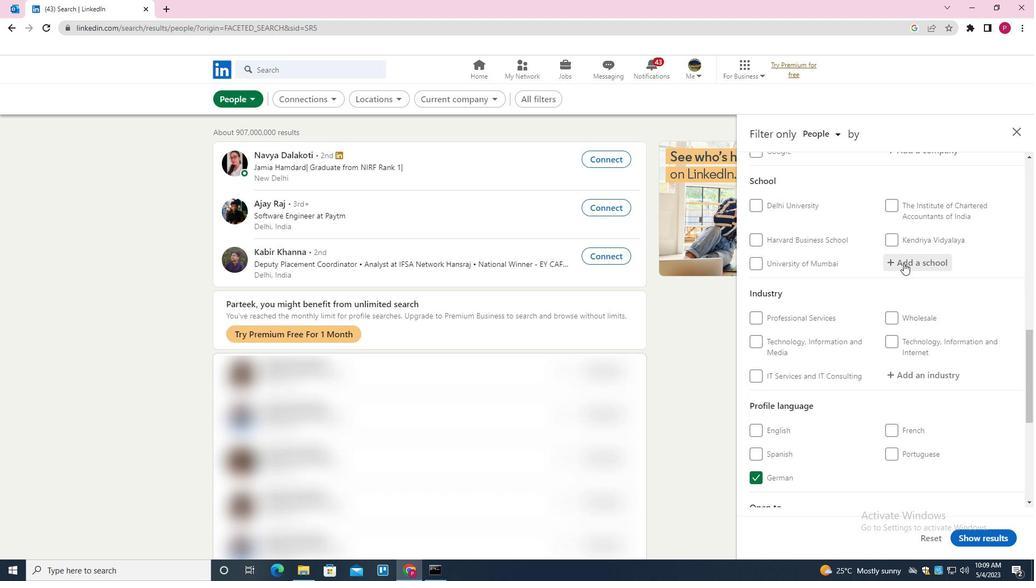 
Action: Key pressed <Key.shift><Key.shift><Key.shift><Key.shift><Key.shift><Key.shift><Key.shift><Key.shift><Key.shift><Key.shift>KARNATAKA<Key.space><Key.shift><Key.shift><Key.shift><Key.shift><Key.shift><Key.shift>UNIVERSITY<Key.space><Key.down><Key.enter>
Screenshot: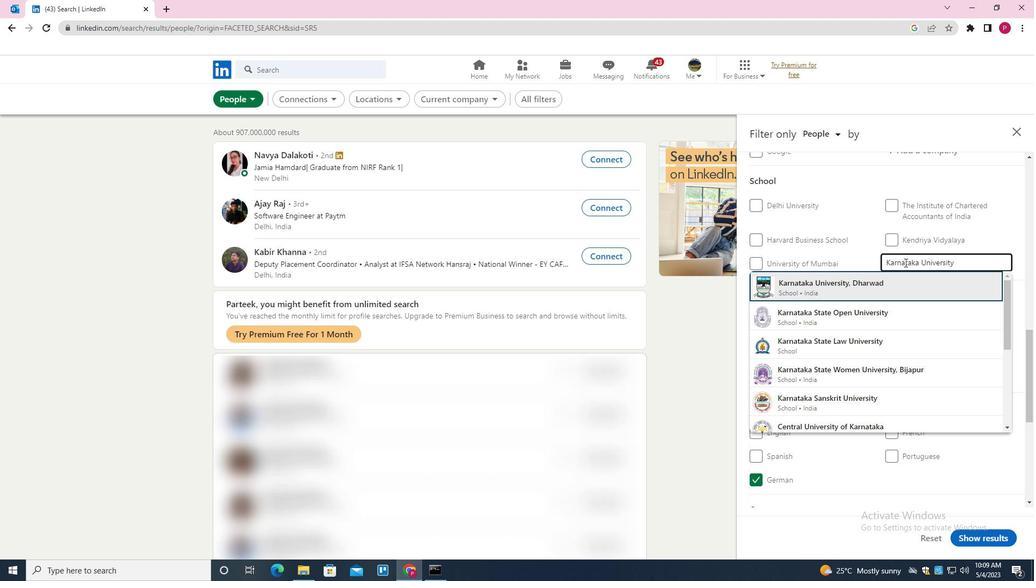 
Action: Mouse moved to (893, 272)
Screenshot: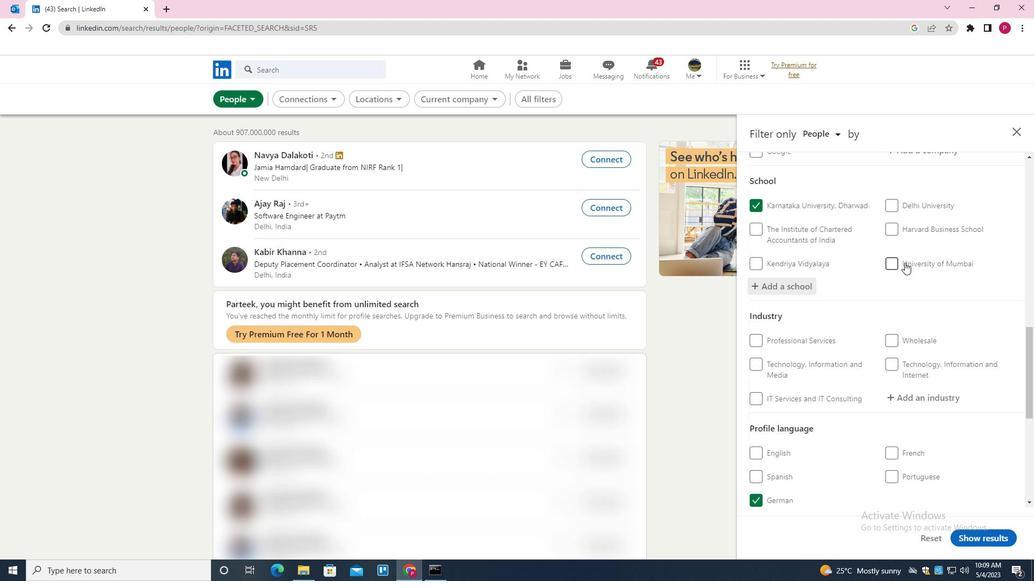 
Action: Mouse scrolled (893, 271) with delta (0, 0)
Screenshot: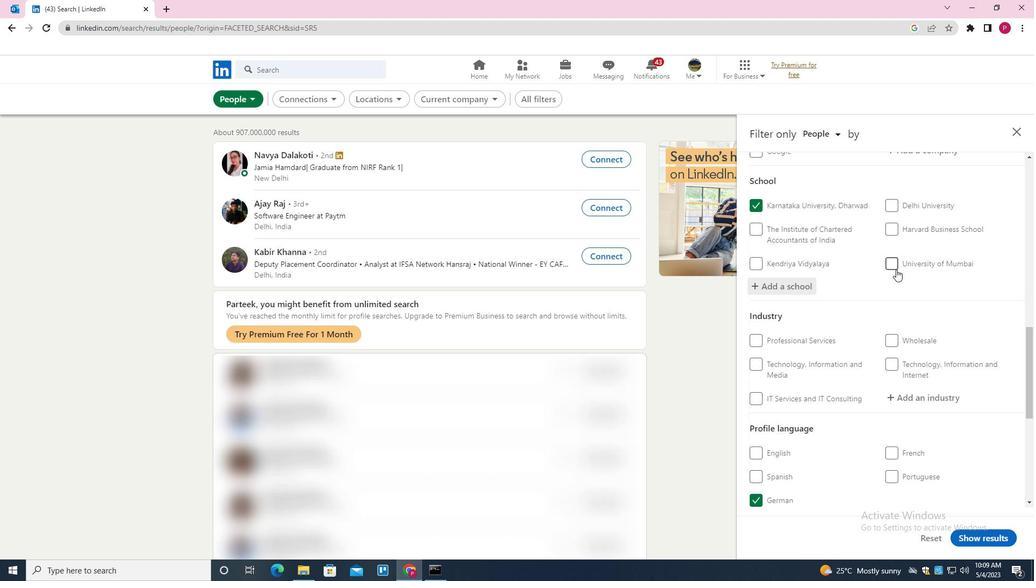 
Action: Mouse scrolled (893, 271) with delta (0, 0)
Screenshot: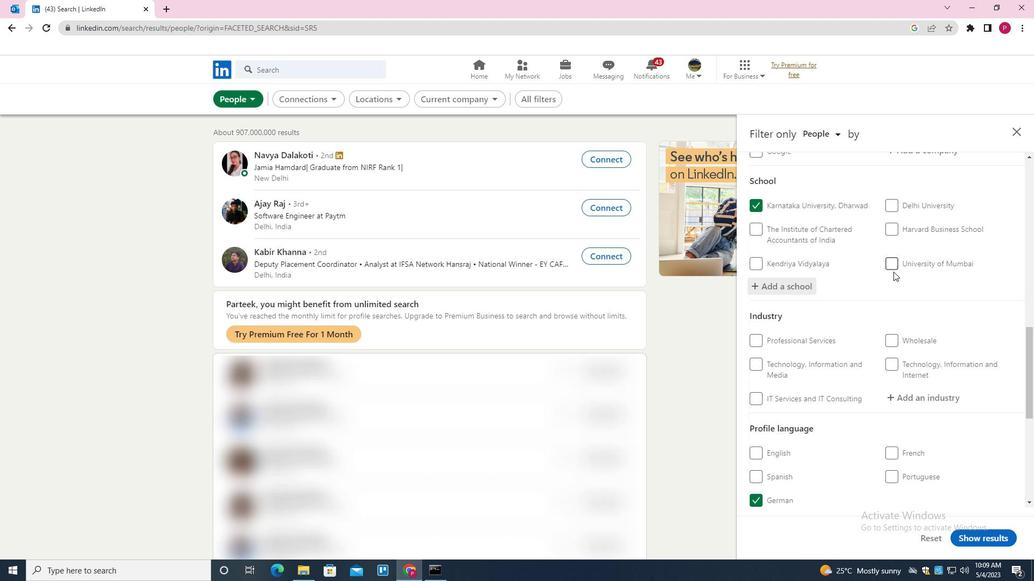 
Action: Mouse scrolled (893, 271) with delta (0, 0)
Screenshot: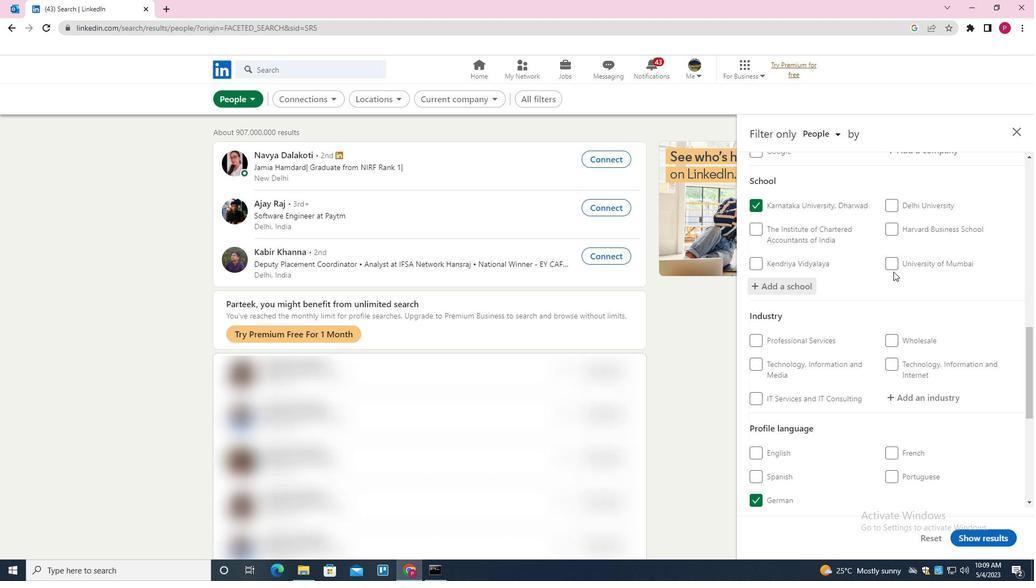 
Action: Mouse moved to (923, 238)
Screenshot: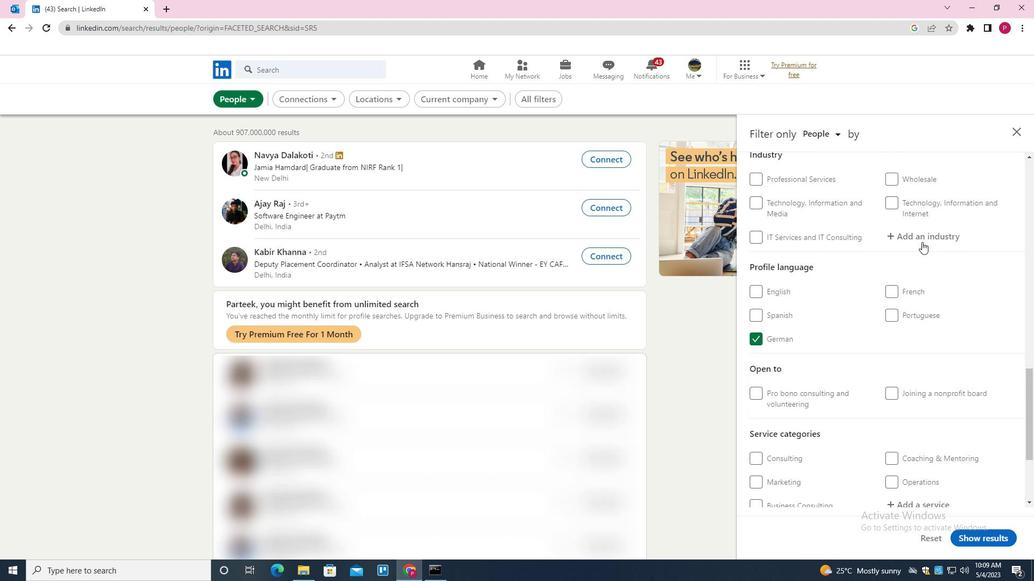 
Action: Mouse pressed left at (923, 238)
Screenshot: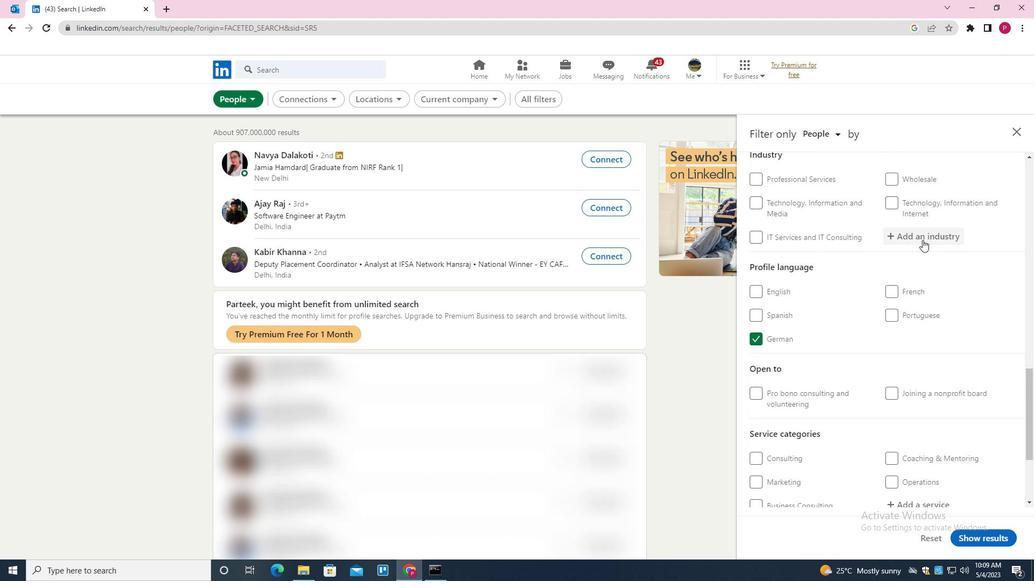
Action: Key pressed <Key.shift><Key.shift><Key.shift><Key.shift><Key.shift><Key.shift><Key.shift><Key.shift><Key.shift><Key.shift><Key.shift><Key.shift><Key.shift><Key.shift><Key.shift><Key.shift><Key.shift><Key.shift><Key.shift>COMPUTERS<Key.space>AND<Key.space><Key.shift>ELECTRONICS<Key.space><Key.shift>MANUFACTURING<Key.down><Key.enter>
Screenshot: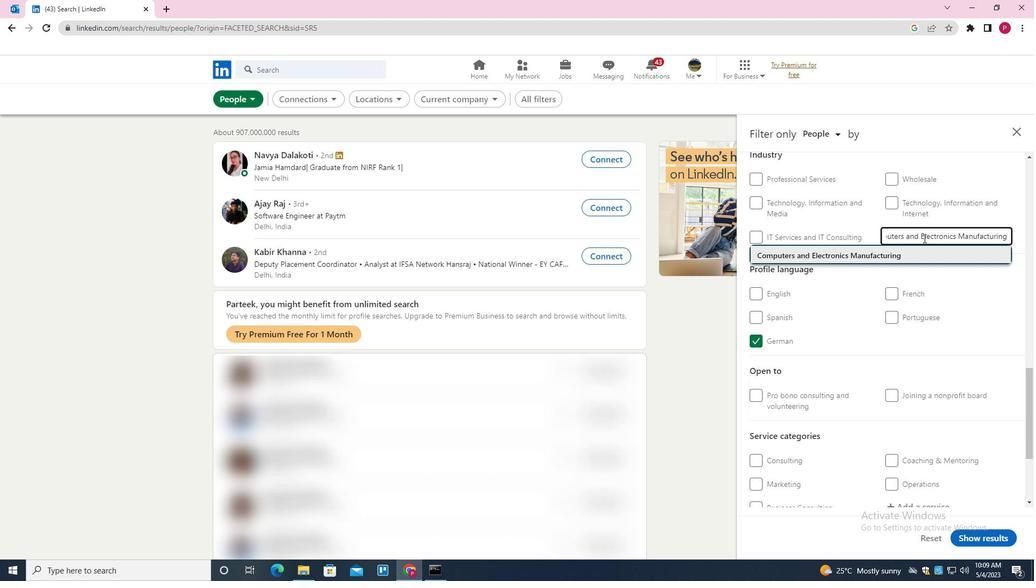 
Action: Mouse moved to (879, 283)
Screenshot: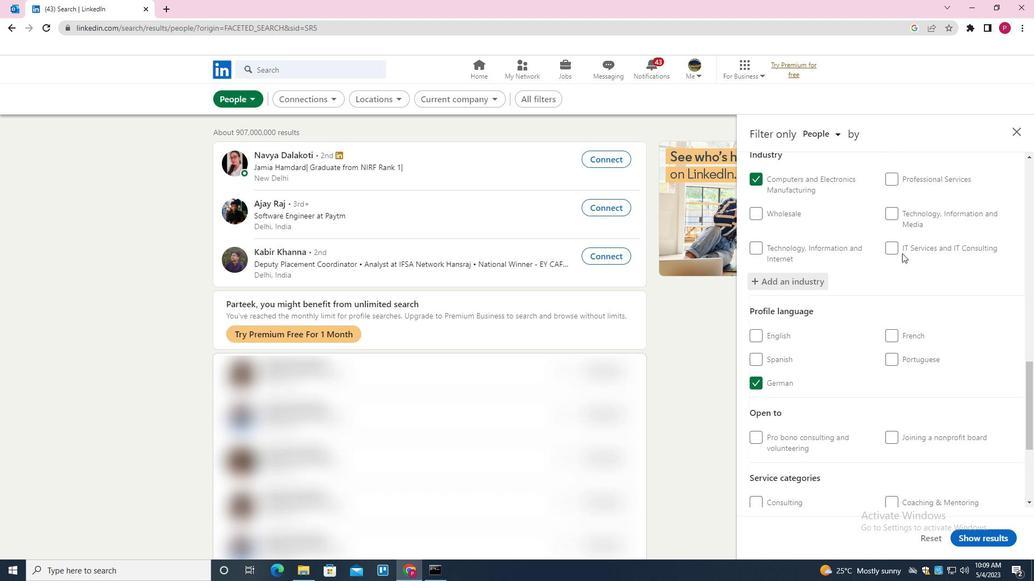 
Action: Mouse scrolled (879, 282) with delta (0, 0)
Screenshot: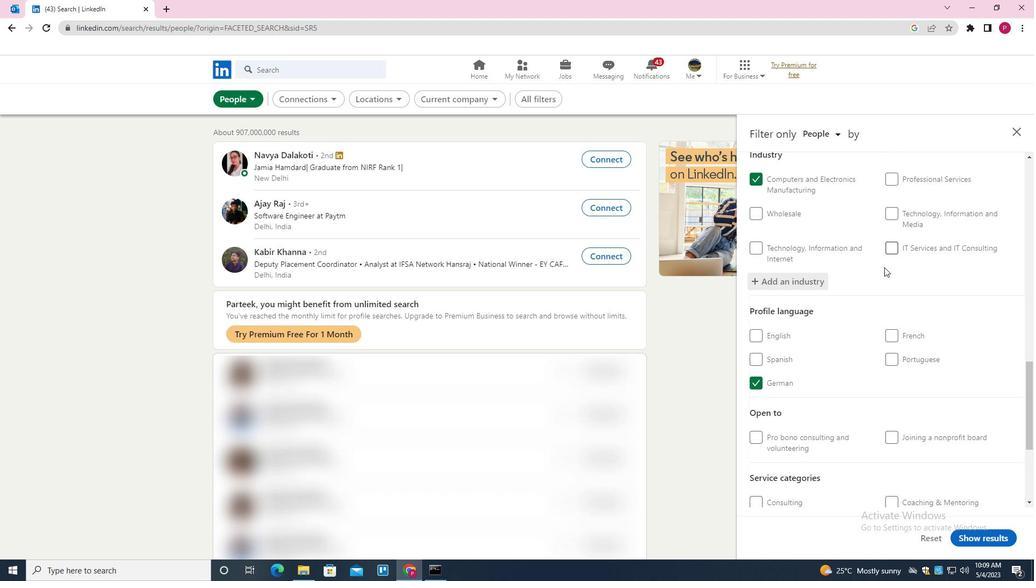 
Action: Mouse moved to (879, 283)
Screenshot: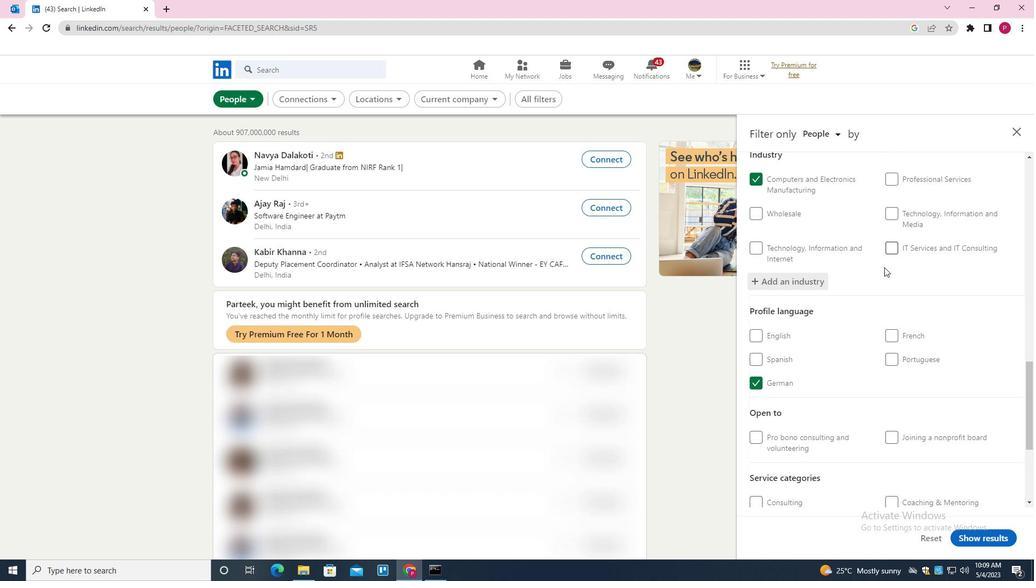 
Action: Mouse scrolled (879, 283) with delta (0, 0)
Screenshot: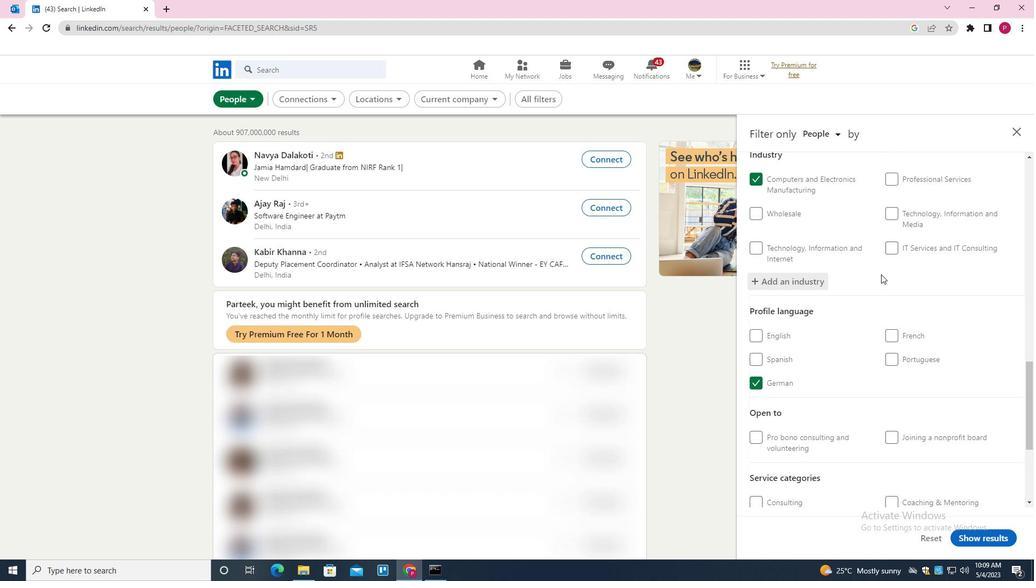 
Action: Mouse scrolled (879, 283) with delta (0, 0)
Screenshot: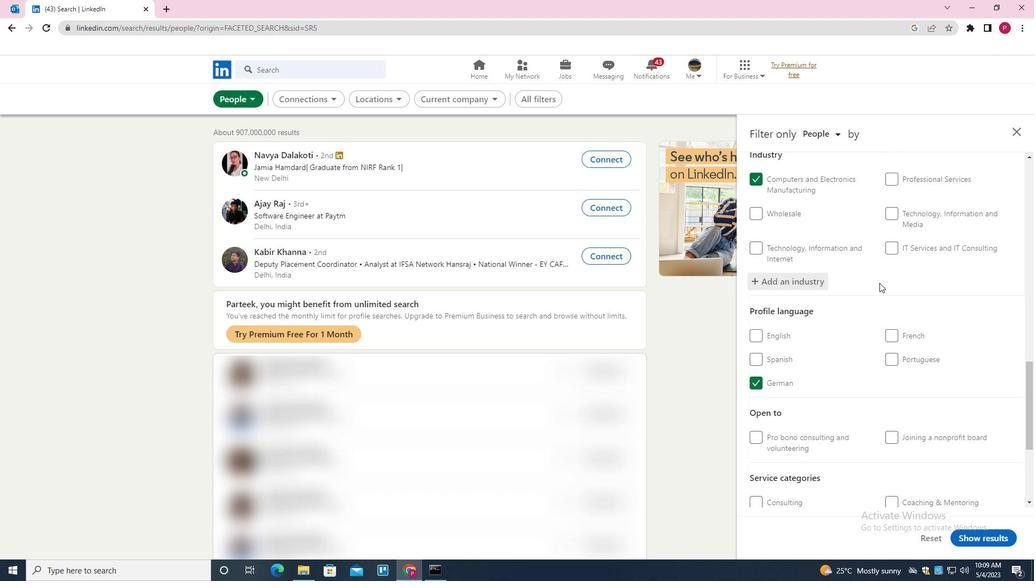 
Action: Mouse scrolled (879, 283) with delta (0, 0)
Screenshot: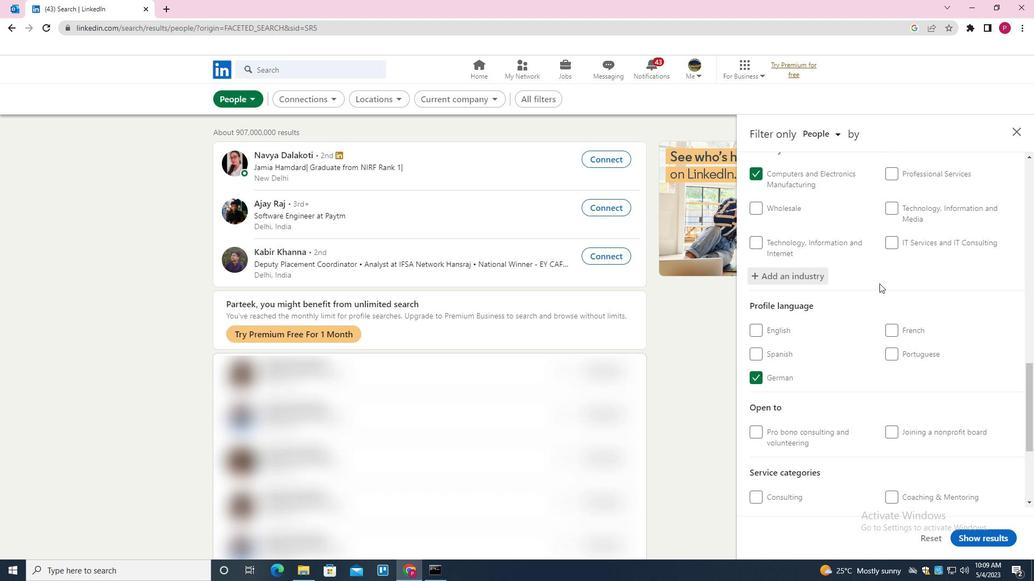
Action: Mouse moved to (902, 351)
Screenshot: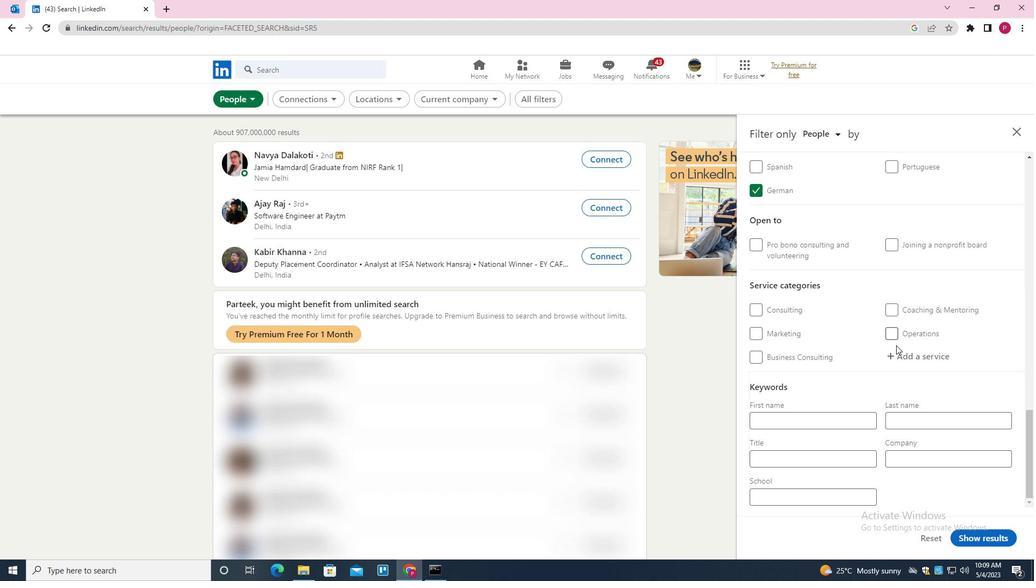 
Action: Mouse pressed left at (902, 351)
Screenshot: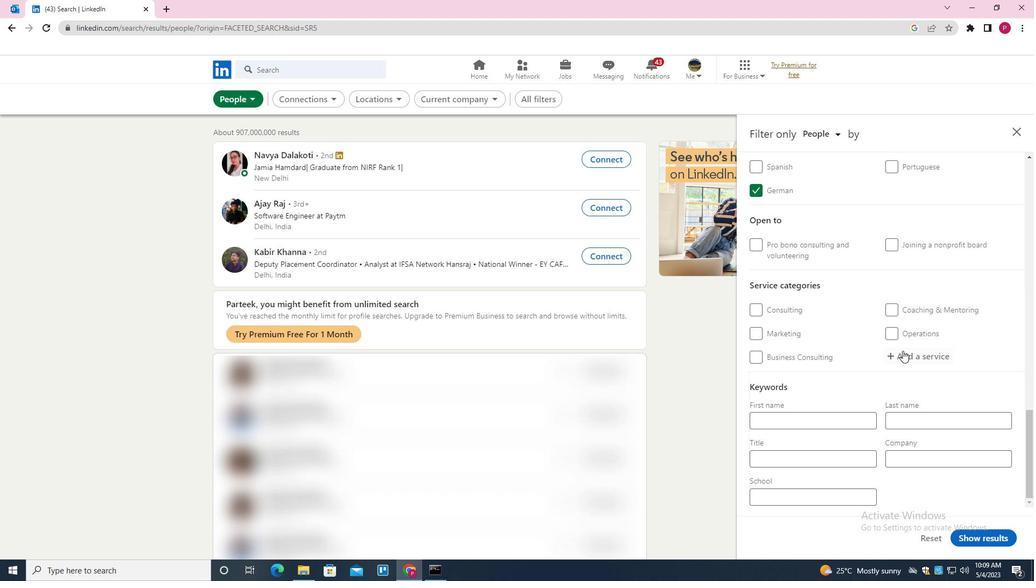 
Action: Mouse moved to (905, 339)
Screenshot: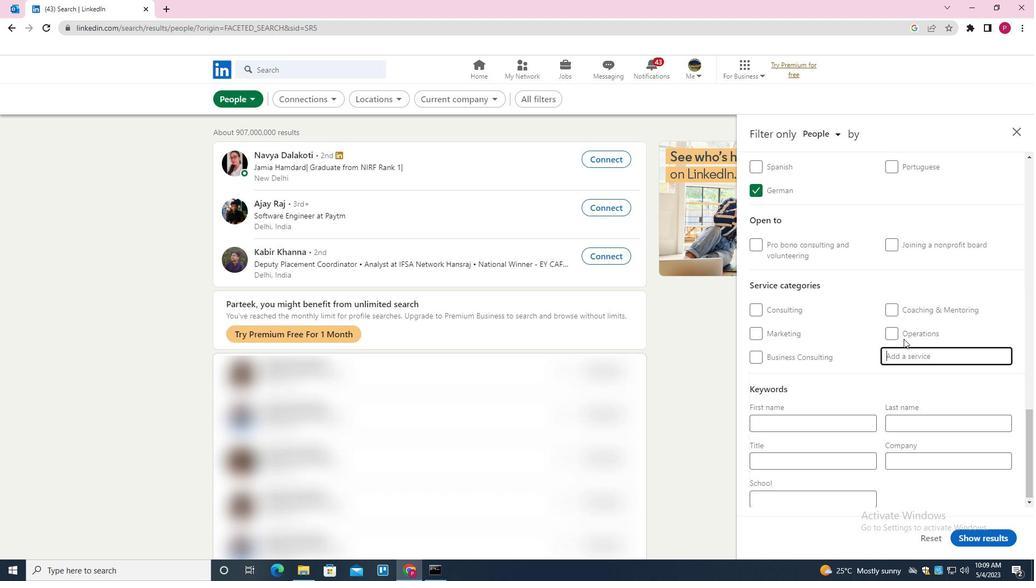 
Action: Key pressed <Key.shift><Key.shift>CORPORATE<Key.space><Key.shift><Key.shift>EVENTS<Key.down><Key.enter>
Screenshot: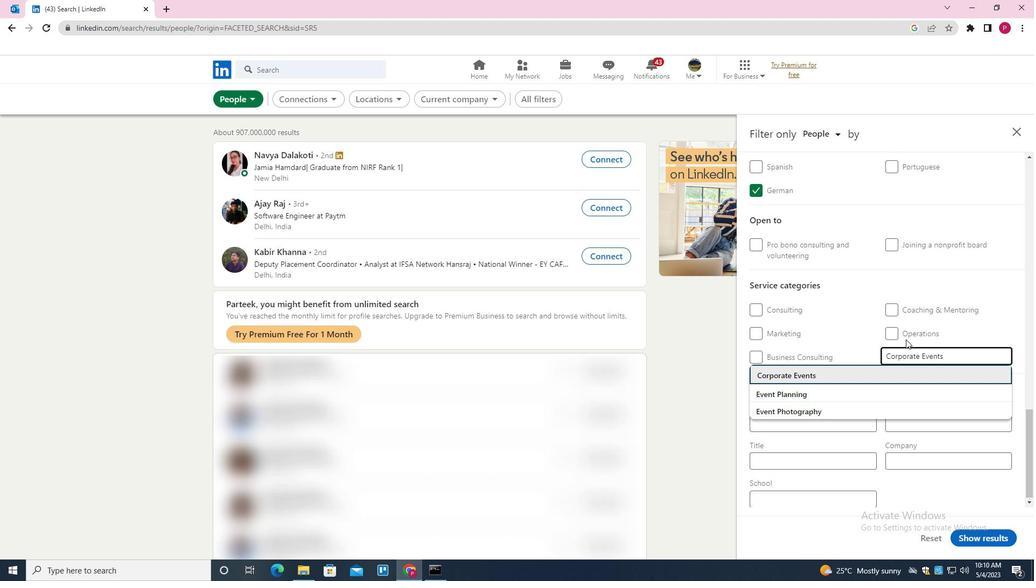 
Action: Mouse scrolled (905, 339) with delta (0, 0)
Screenshot: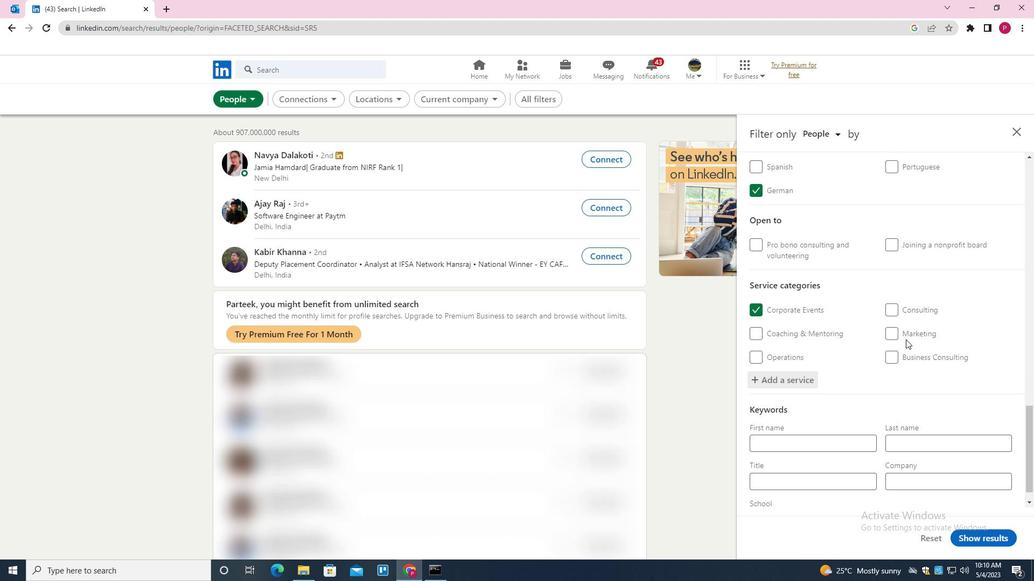 
Action: Mouse scrolled (905, 339) with delta (0, 0)
Screenshot: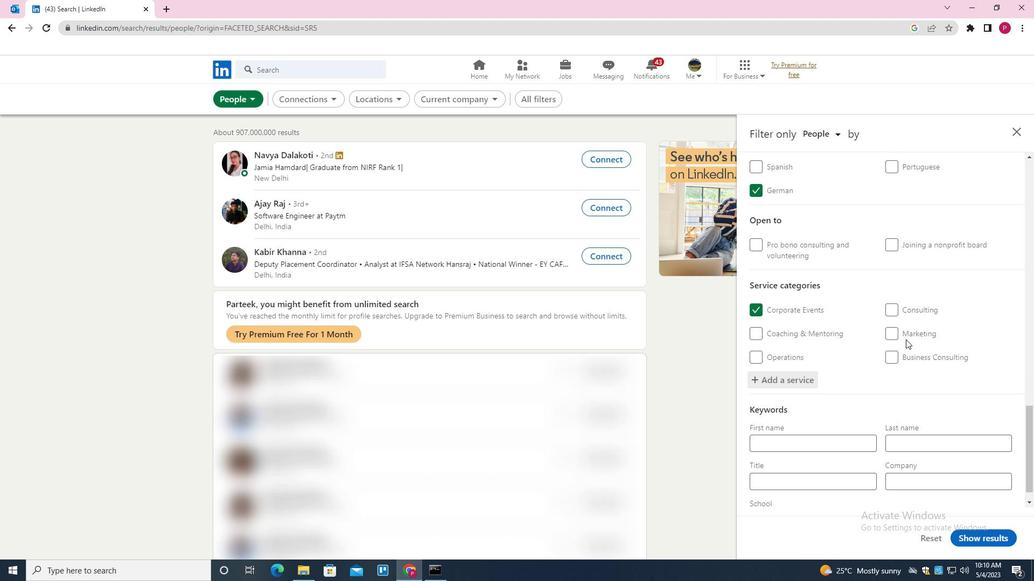 
Action: Mouse scrolled (905, 339) with delta (0, 0)
Screenshot: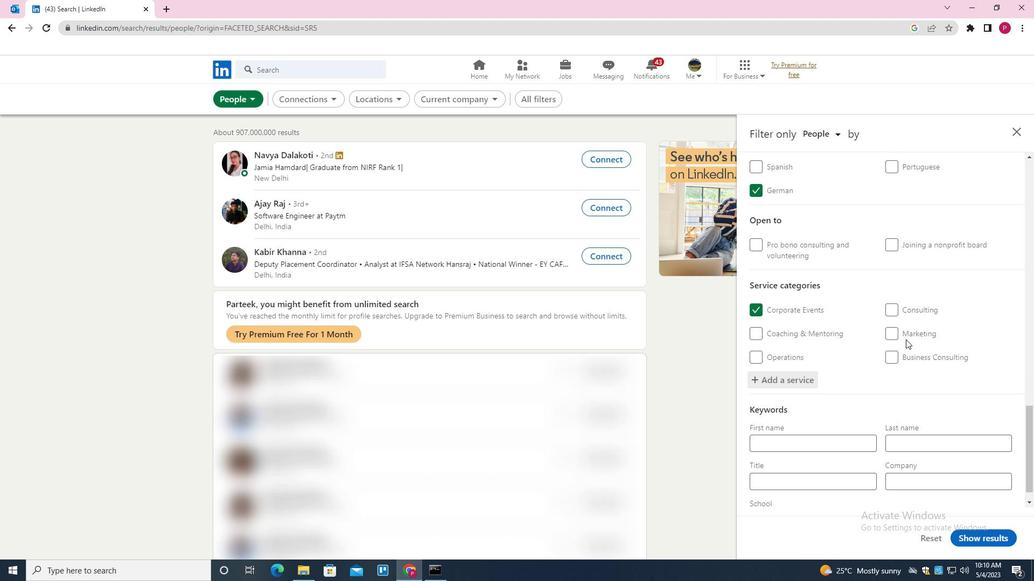 
Action: Mouse scrolled (905, 339) with delta (0, 0)
Screenshot: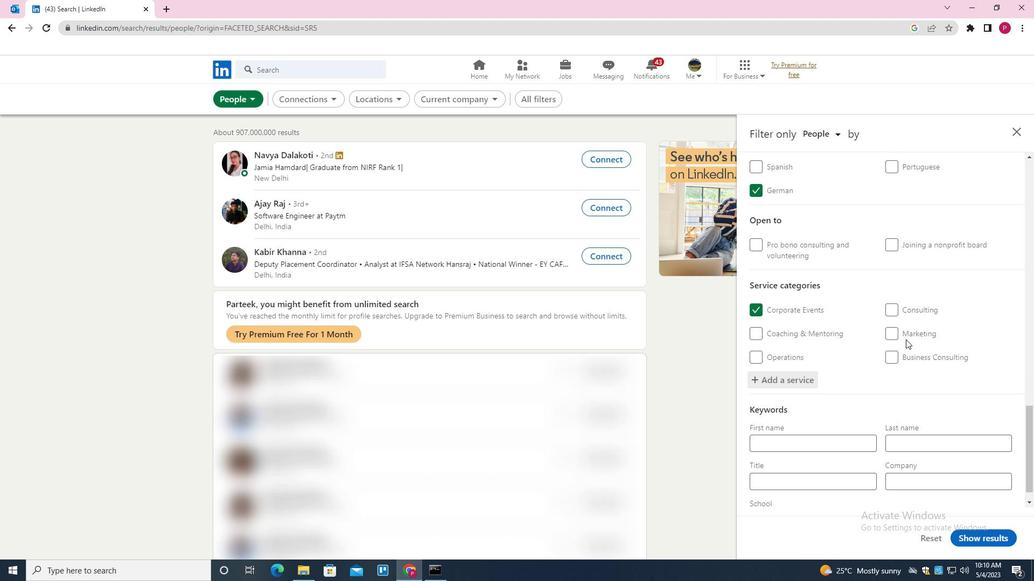 
Action: Mouse moved to (832, 455)
Screenshot: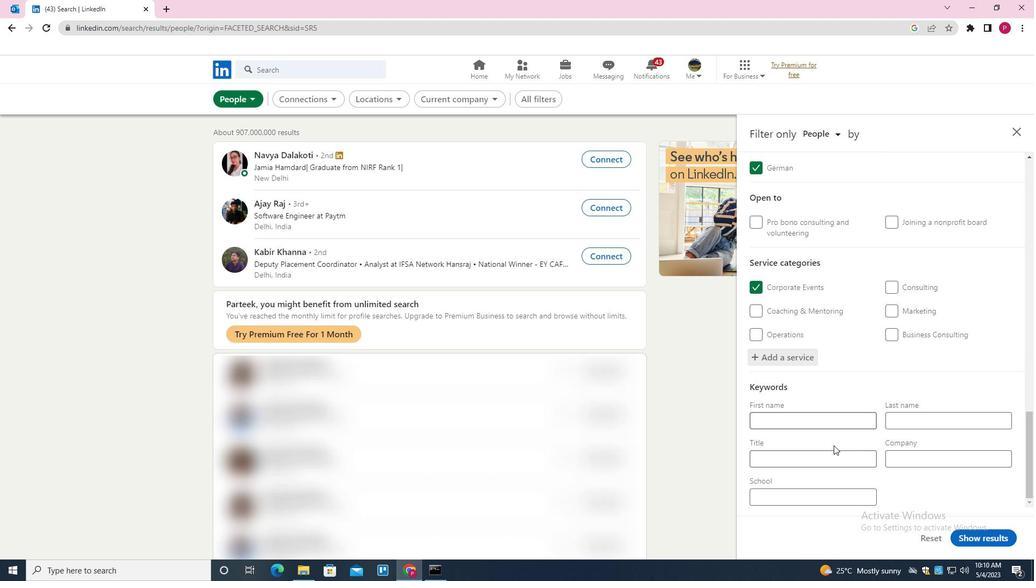 
Action: Mouse pressed left at (832, 455)
Screenshot: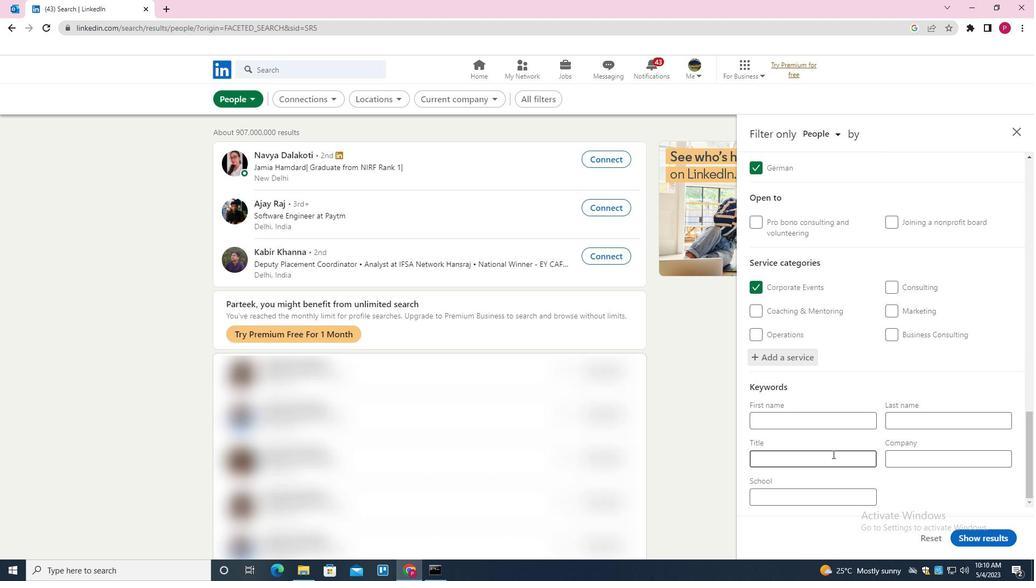 
Action: Mouse moved to (834, 454)
Screenshot: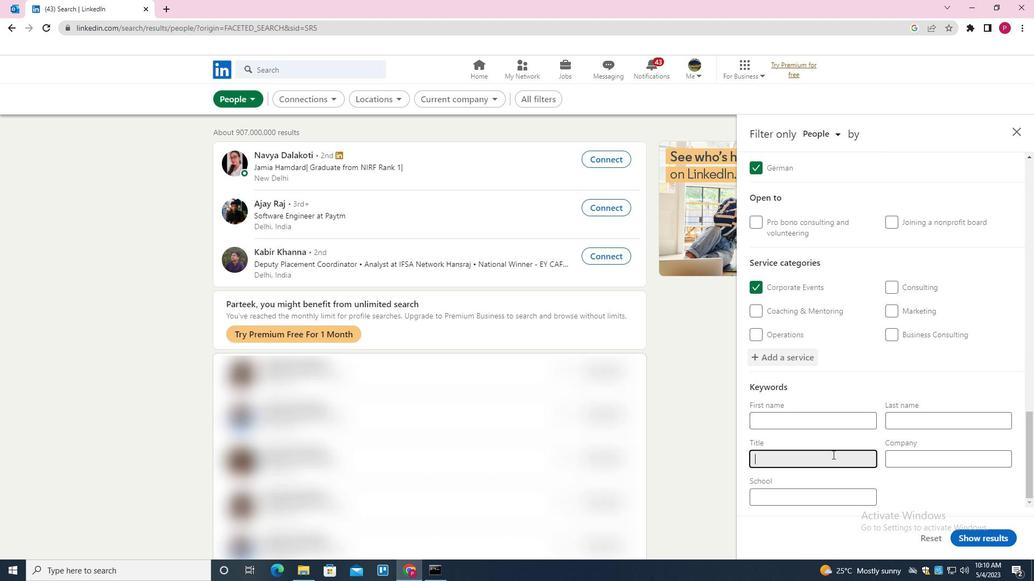 
Action: Key pressed <Key.shift><Key.shift><Key.shift>LANDSCAPING<Key.space><Key.shift>ASISTANT<Key.backspace><Key.backspace><Key.backspace><Key.backspace><Key.backspace><Key.backspace>SISTANT
Screenshot: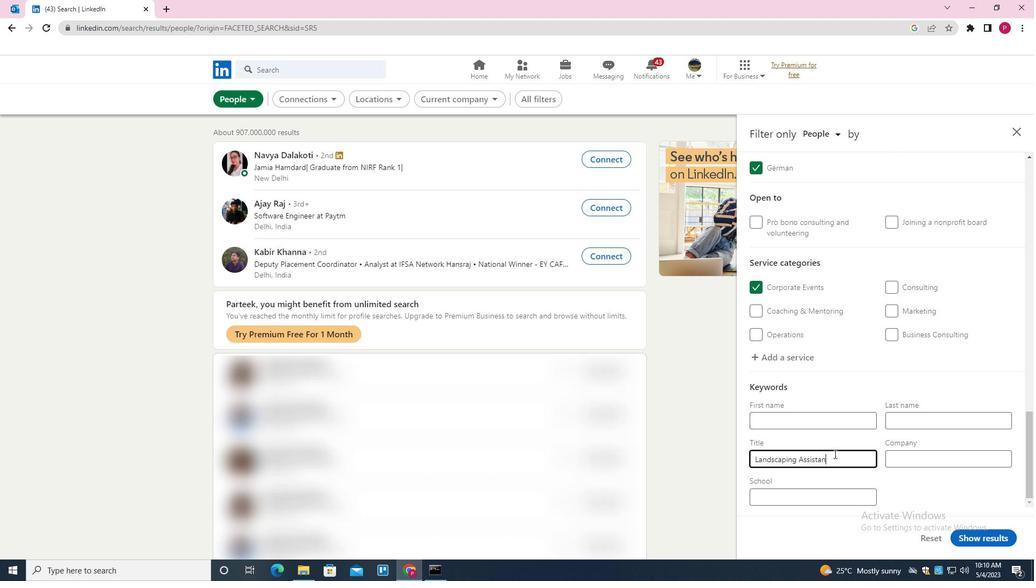 
Action: Mouse moved to (973, 532)
Screenshot: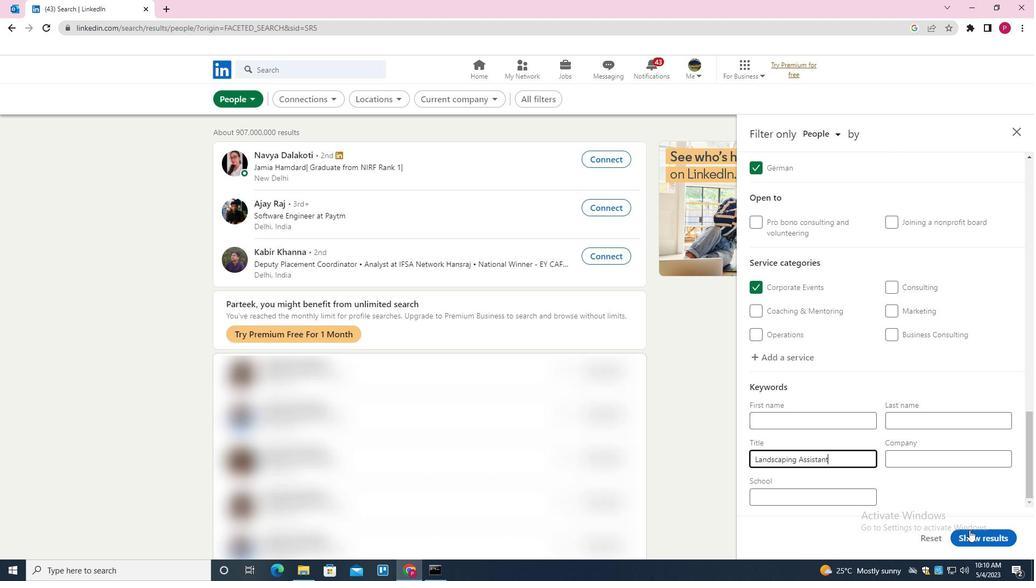 
Action: Mouse pressed left at (973, 532)
Screenshot: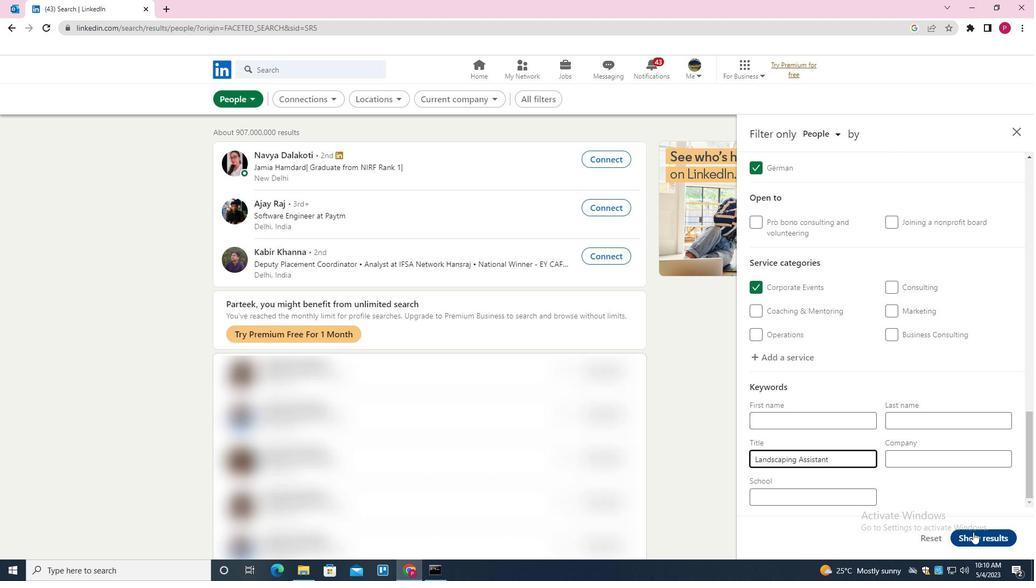 
Action: Mouse moved to (441, 198)
Screenshot: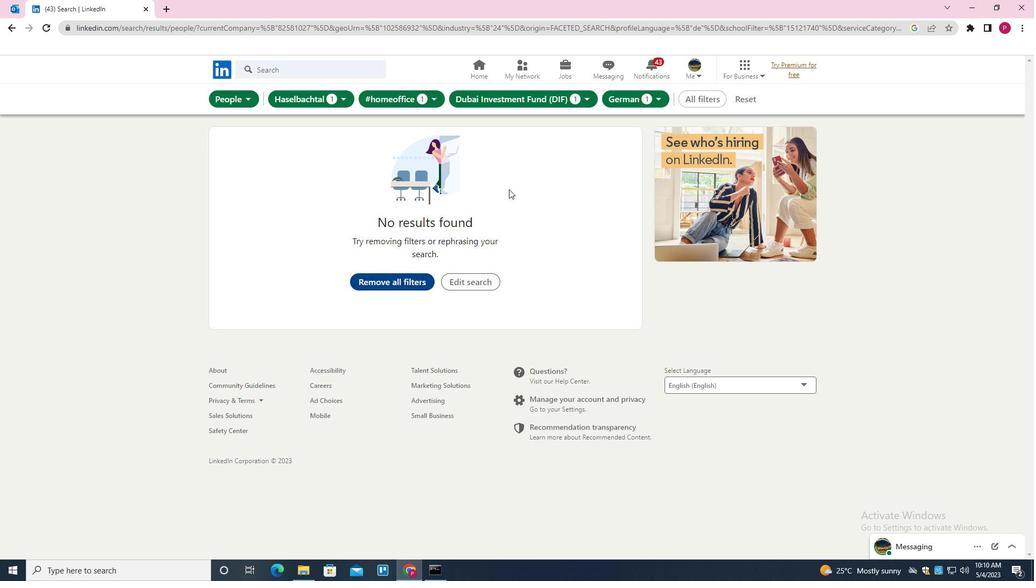 
